 Task: Create a task  Create a new online booking system for a tour operator , assign it to team member softage.1@softage.net in the project AgileOutlook and update the status of the task to  On Track  , set the priority of the task to Low
Action: Mouse moved to (72, 268)
Screenshot: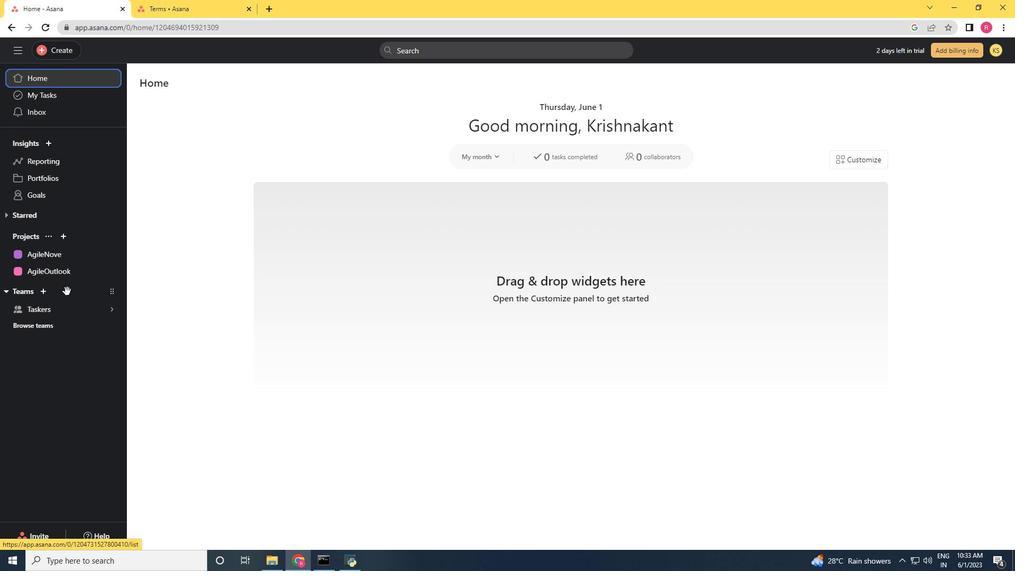 
Action: Mouse pressed left at (72, 268)
Screenshot: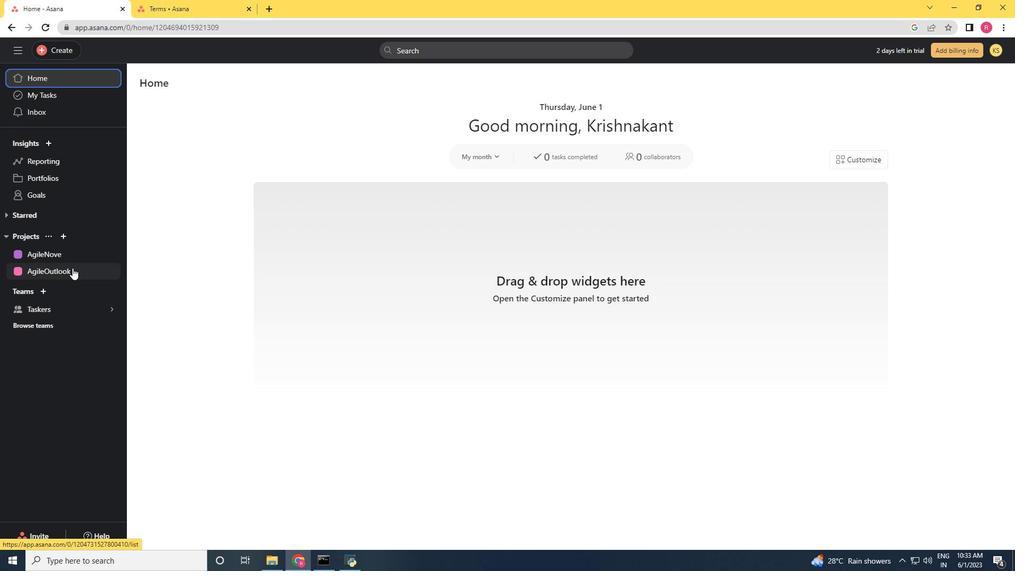 
Action: Mouse moved to (53, 54)
Screenshot: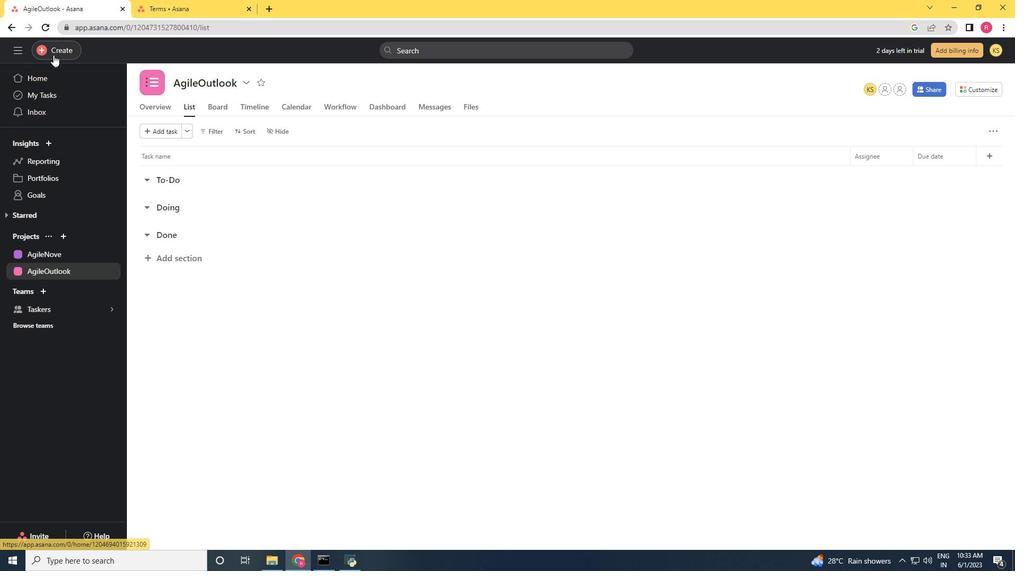 
Action: Mouse pressed left at (53, 54)
Screenshot: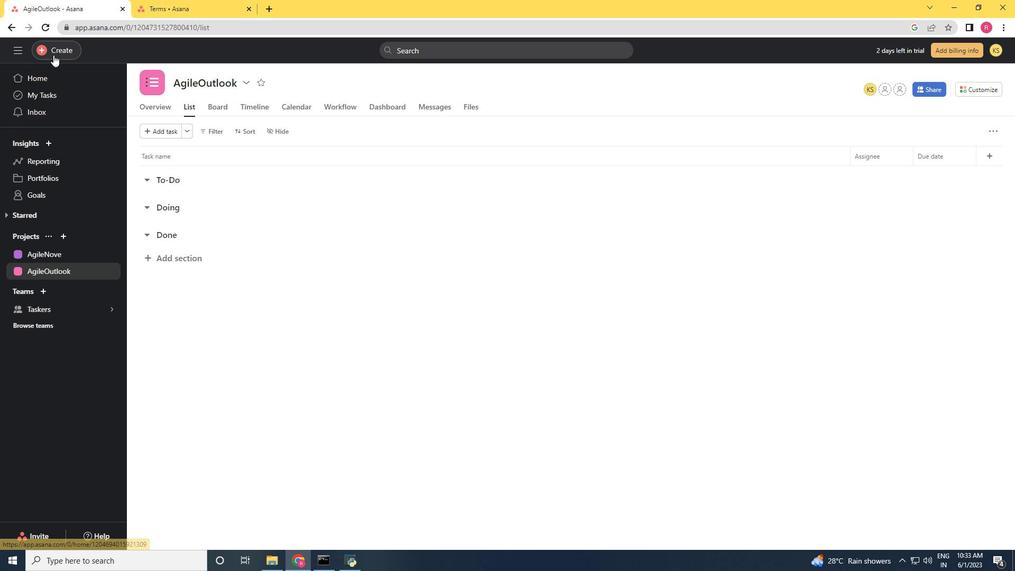 
Action: Mouse moved to (130, 50)
Screenshot: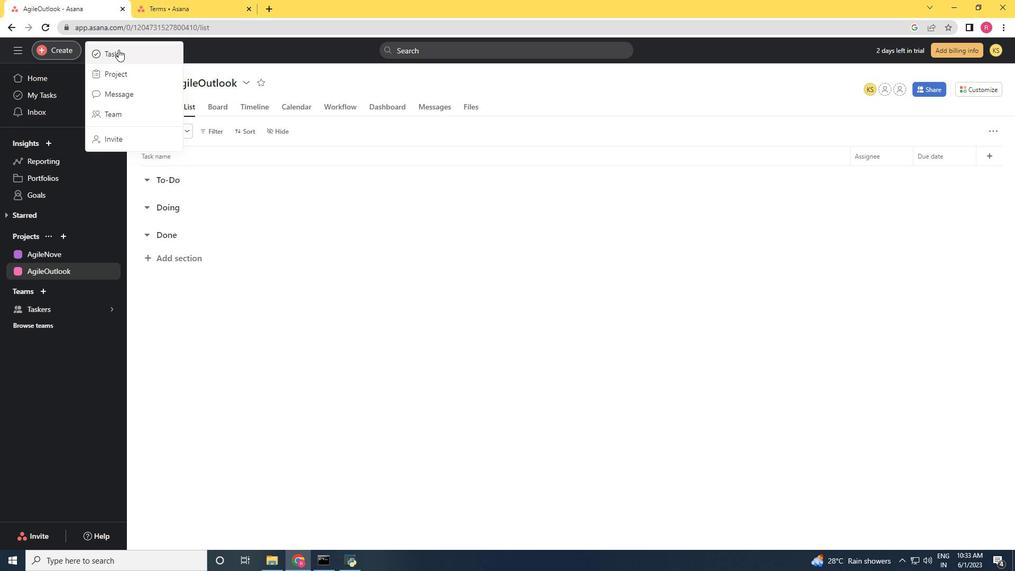 
Action: Mouse pressed left at (130, 50)
Screenshot: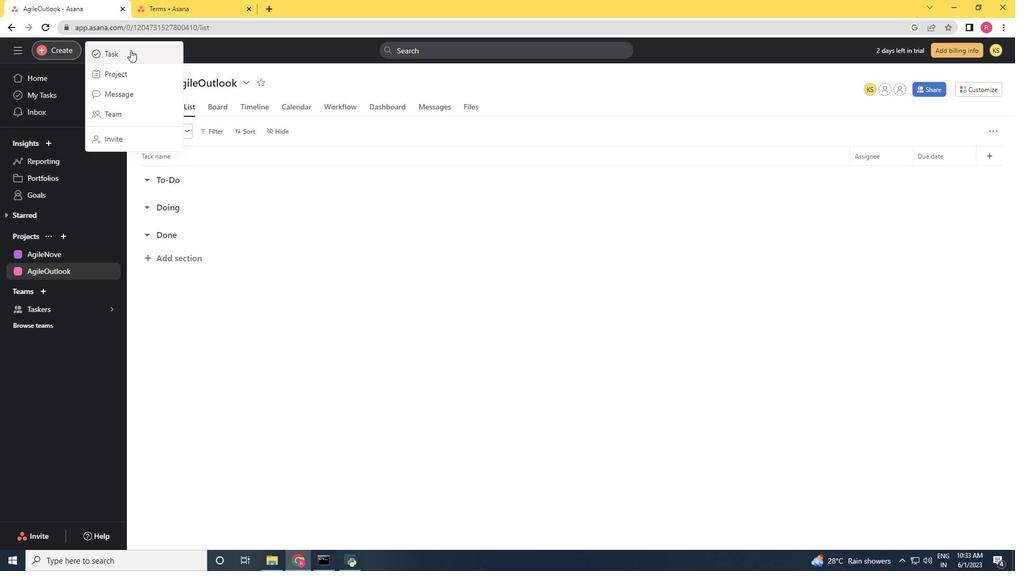 
Action: Key pressed <Key.shift>Create<Key.space>a<Key.space>mew<Key.space>
Screenshot: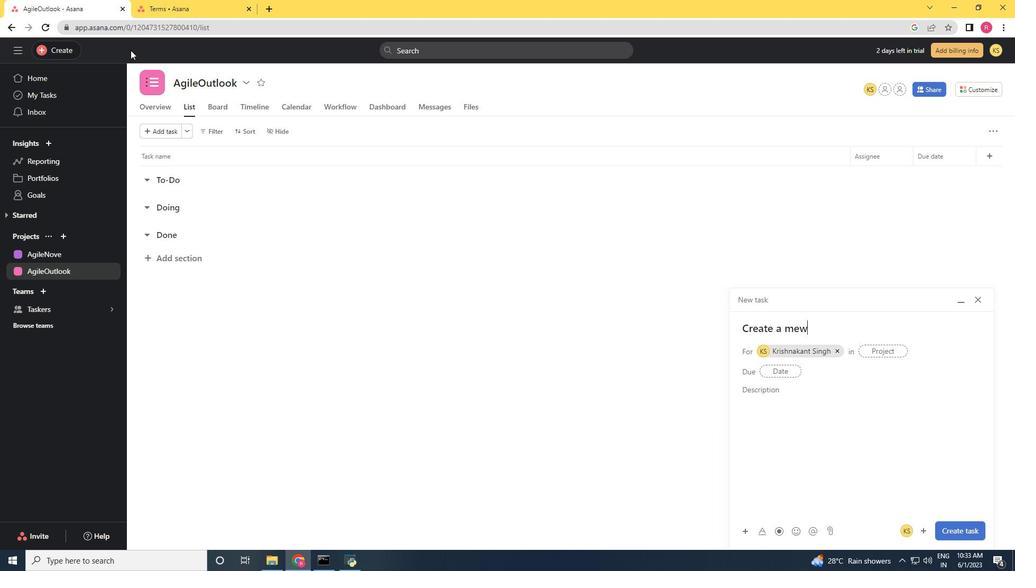 
Action: Mouse moved to (130, 50)
Screenshot: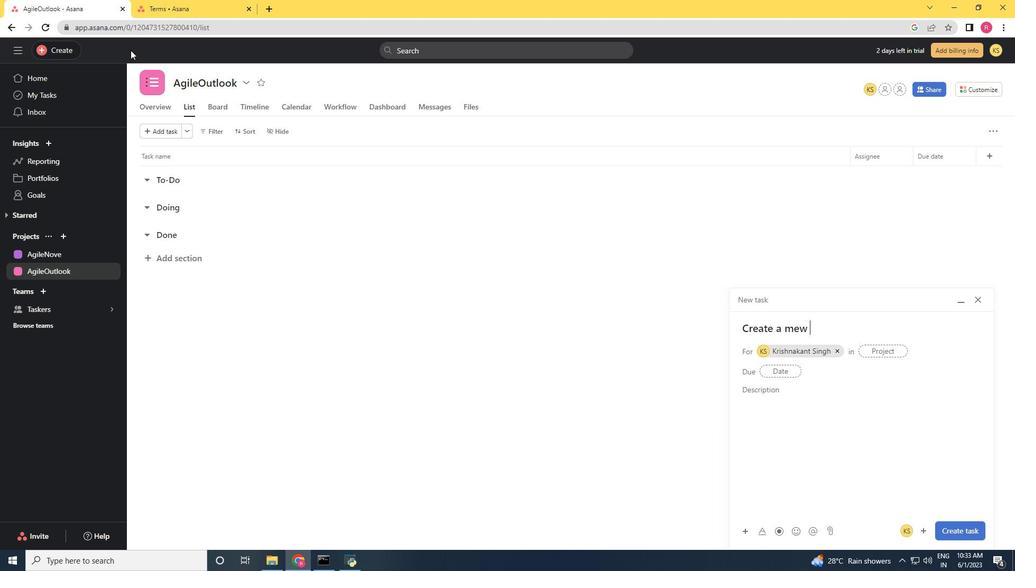 
Action: Key pressed on
Screenshot: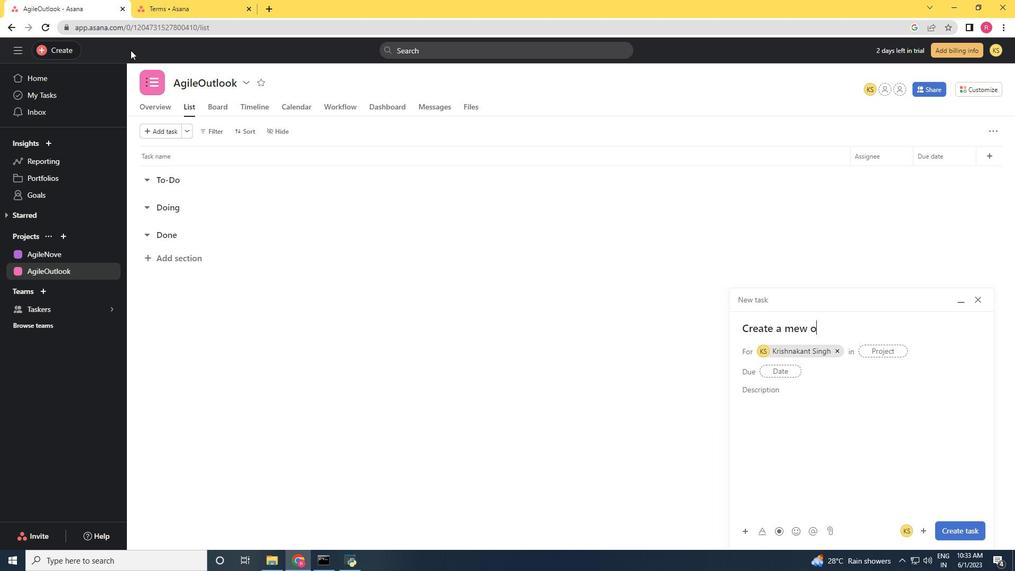 
Action: Mouse moved to (130, 50)
Screenshot: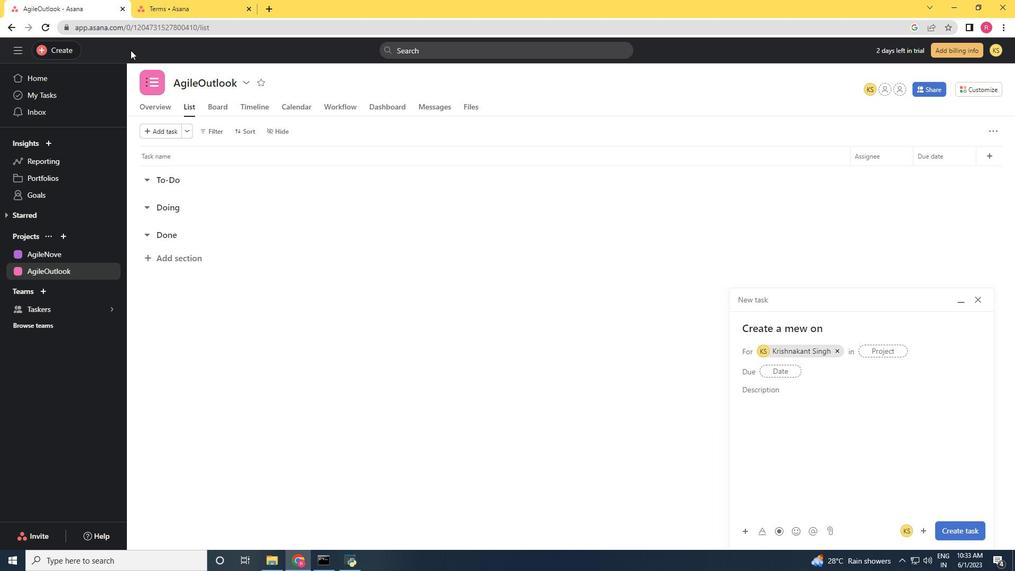 
Action: Key pressed line<Key.space>booking
Screenshot: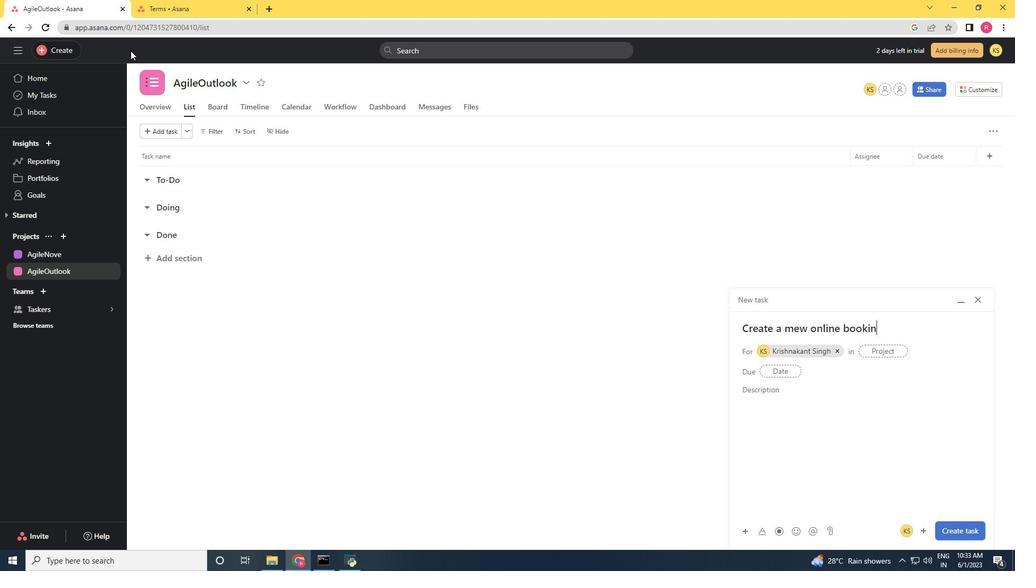
Action: Mouse moved to (130, 50)
Screenshot: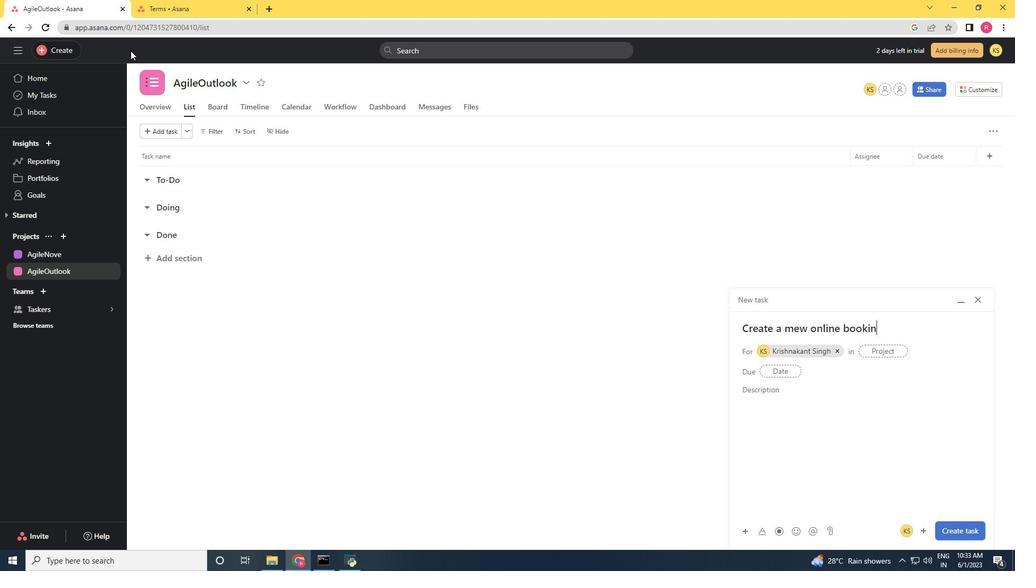 
Action: Key pressed <Key.space>s
Screenshot: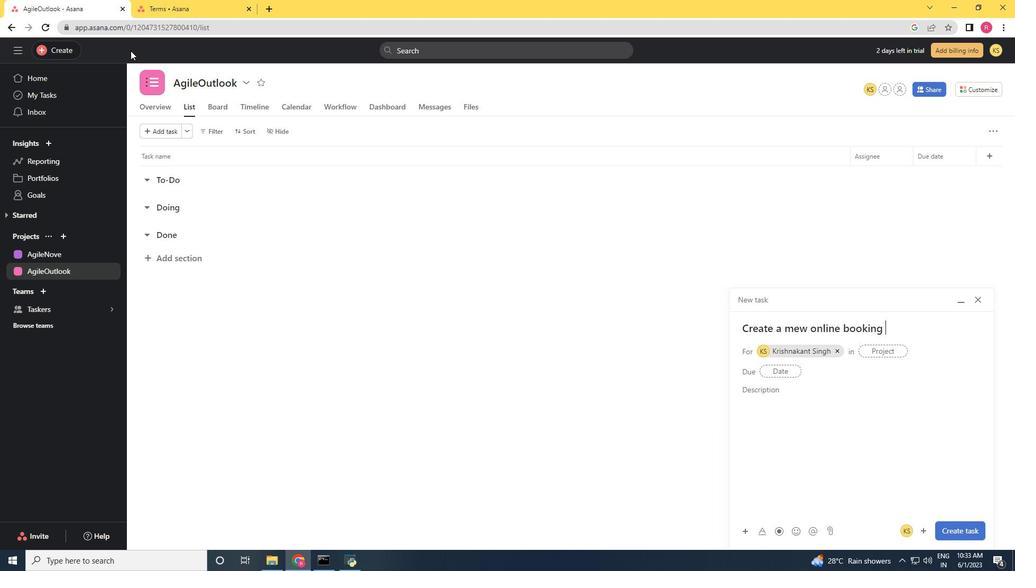 
Action: Mouse moved to (130, 51)
Screenshot: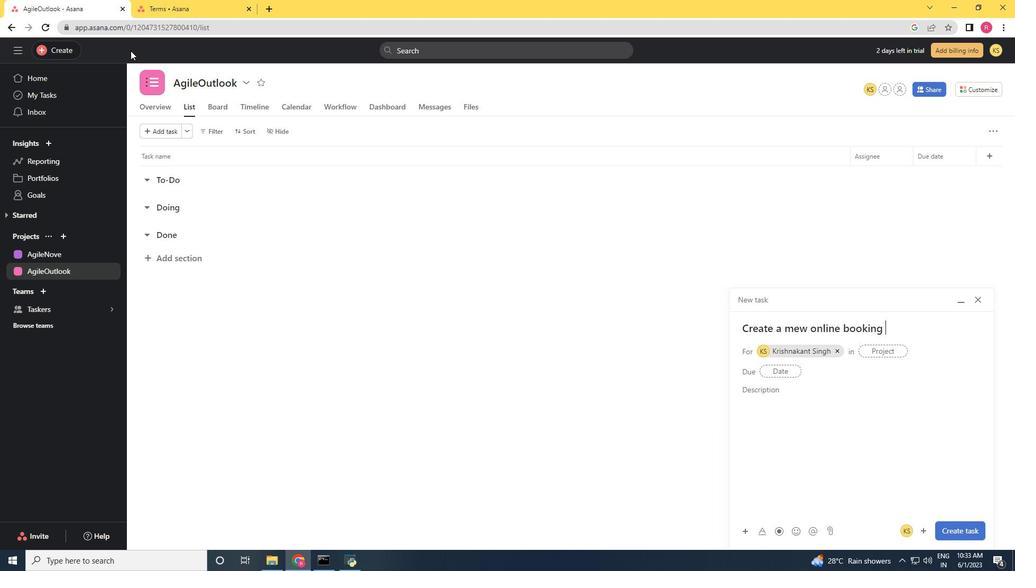 
Action: Key pressed ystem<Key.space>for<Key.space>a<Key.space>tour<Key.space>op
Screenshot: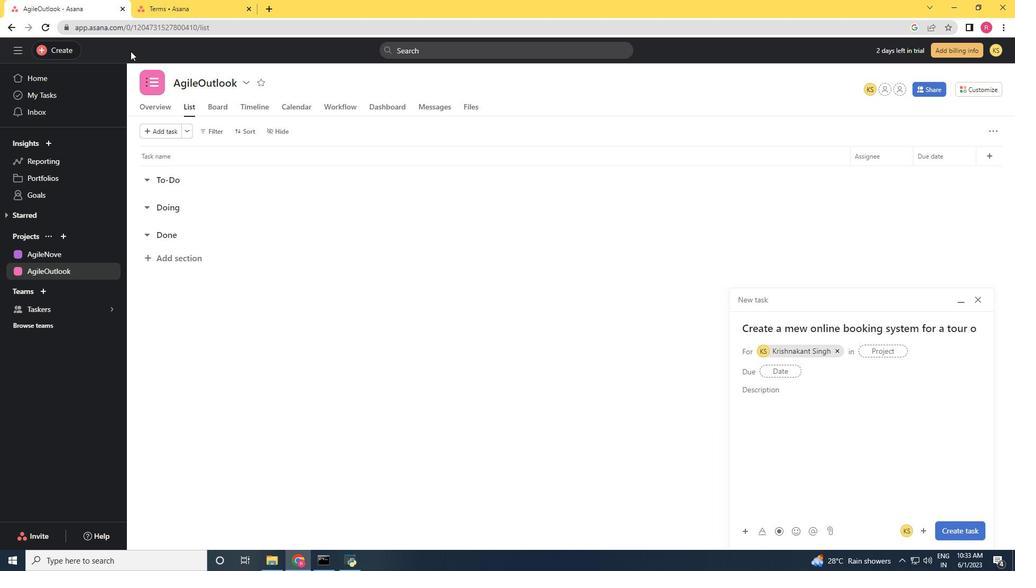 
Action: Mouse moved to (130, 51)
Screenshot: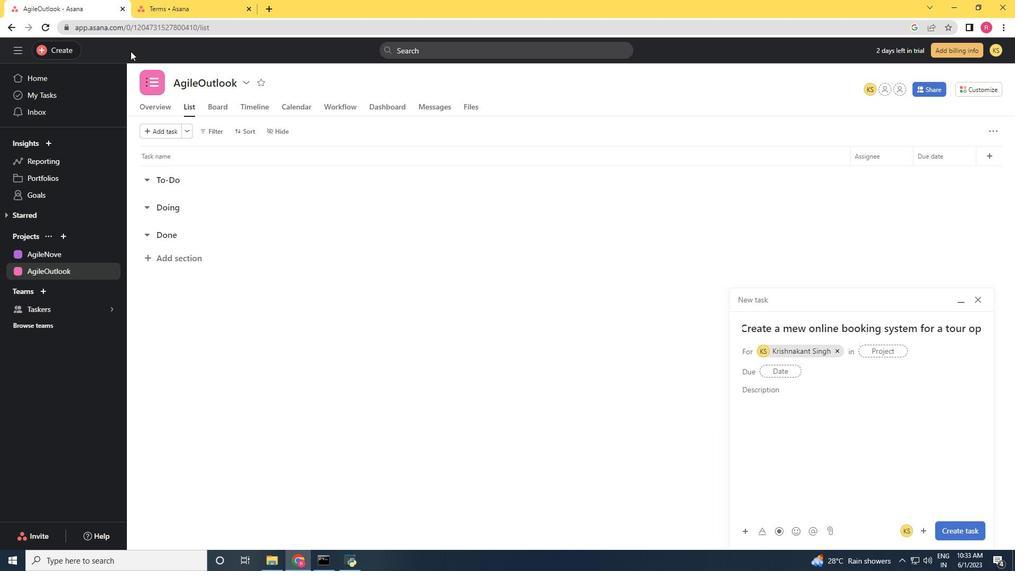 
Action: Key pressed erator
Screenshot: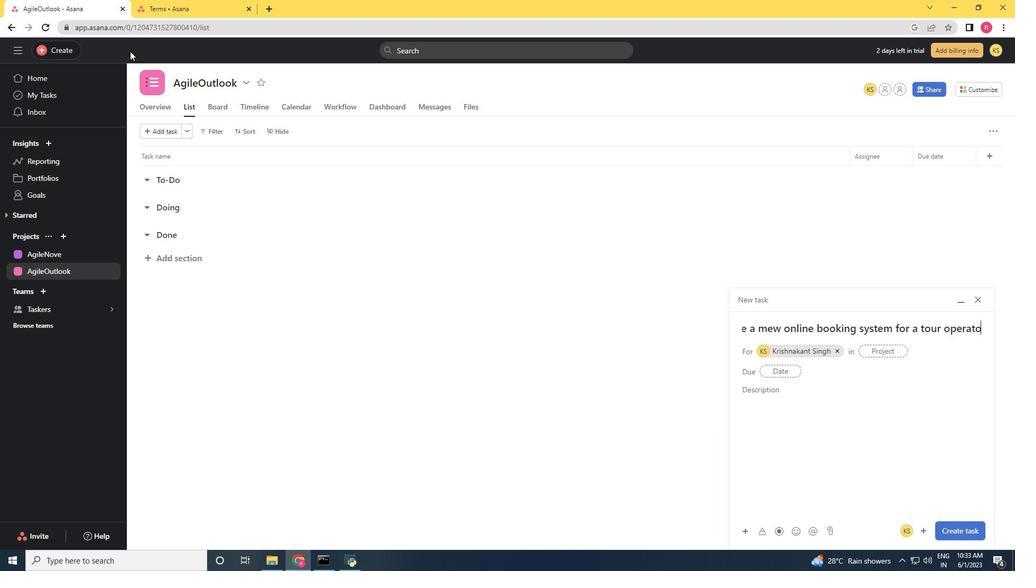 
Action: Mouse scrolled (130, 51) with delta (0, 0)
Screenshot: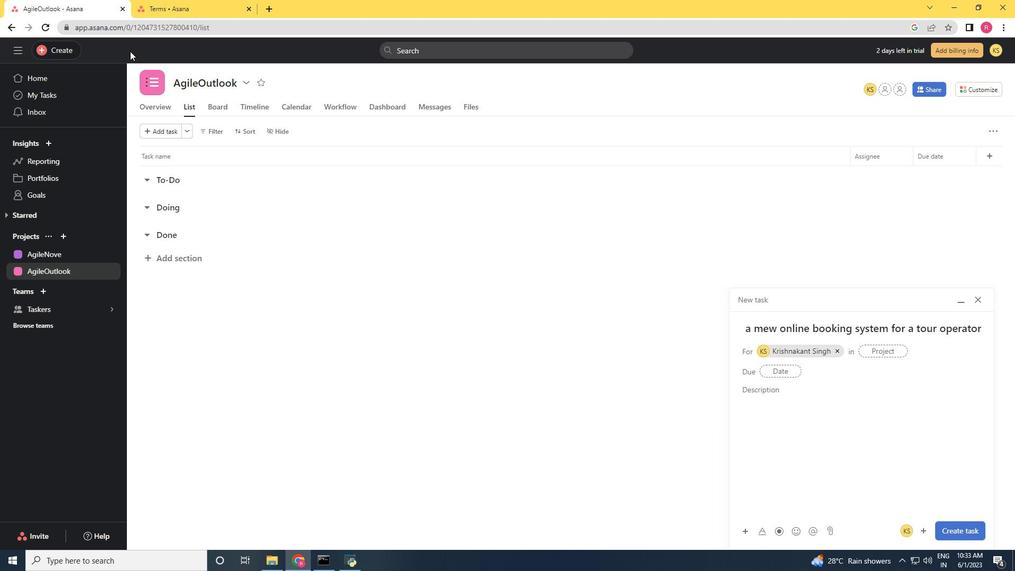 
Action: Mouse scrolled (130, 51) with delta (0, 0)
Screenshot: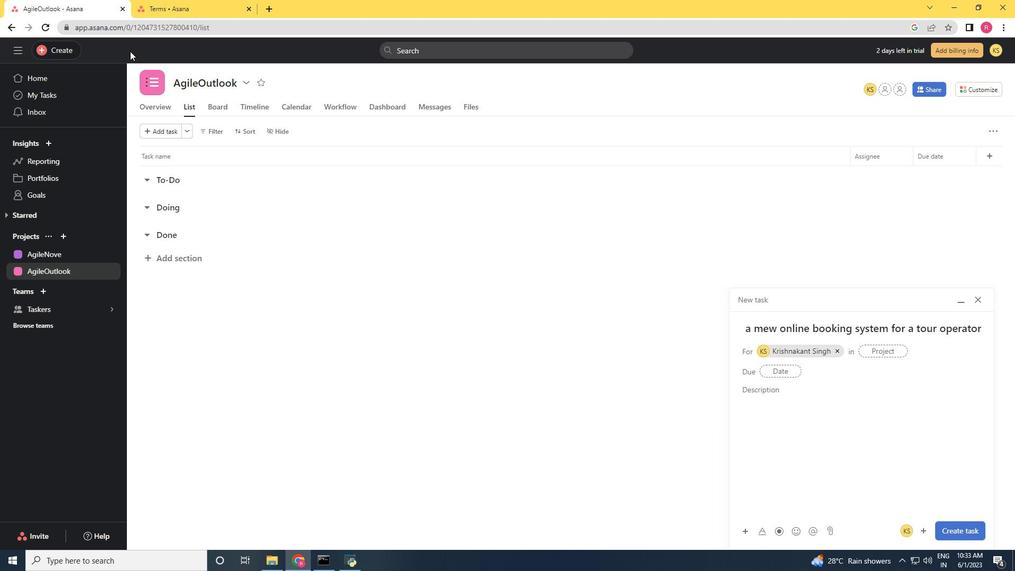 
Action: Mouse moved to (840, 350)
Screenshot: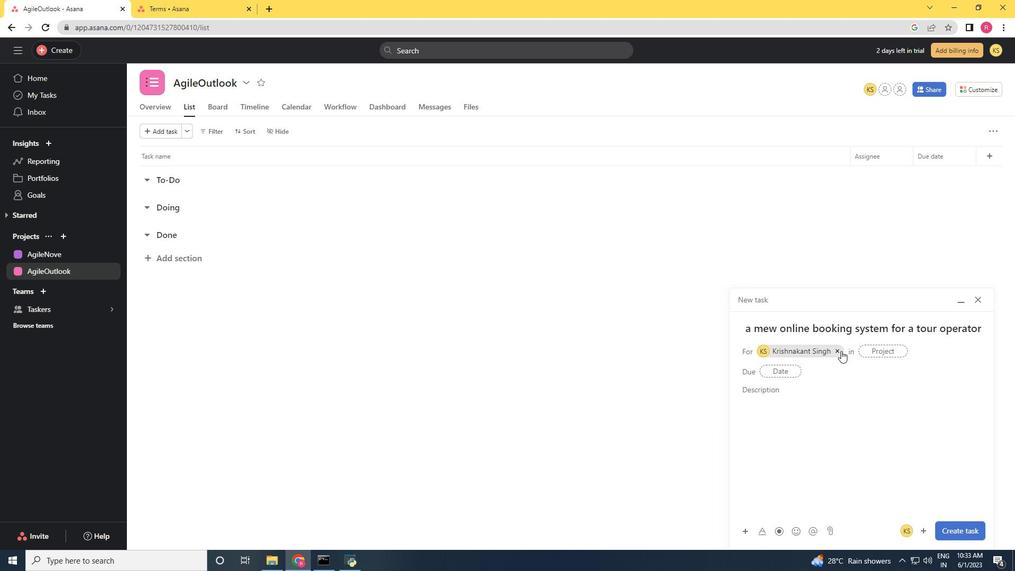 
Action: Mouse pressed left at (840, 350)
Screenshot: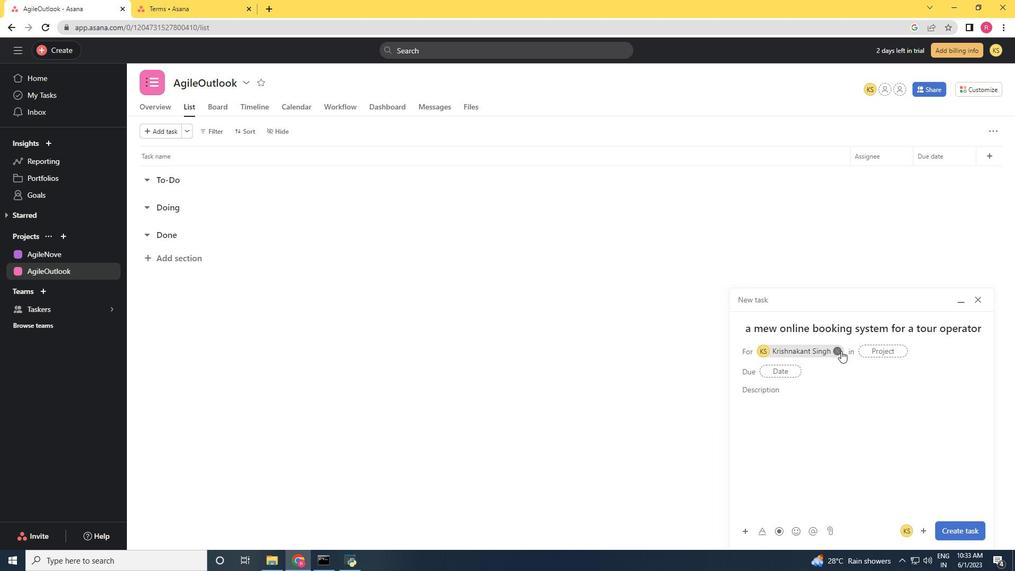 
Action: Mouse moved to (789, 349)
Screenshot: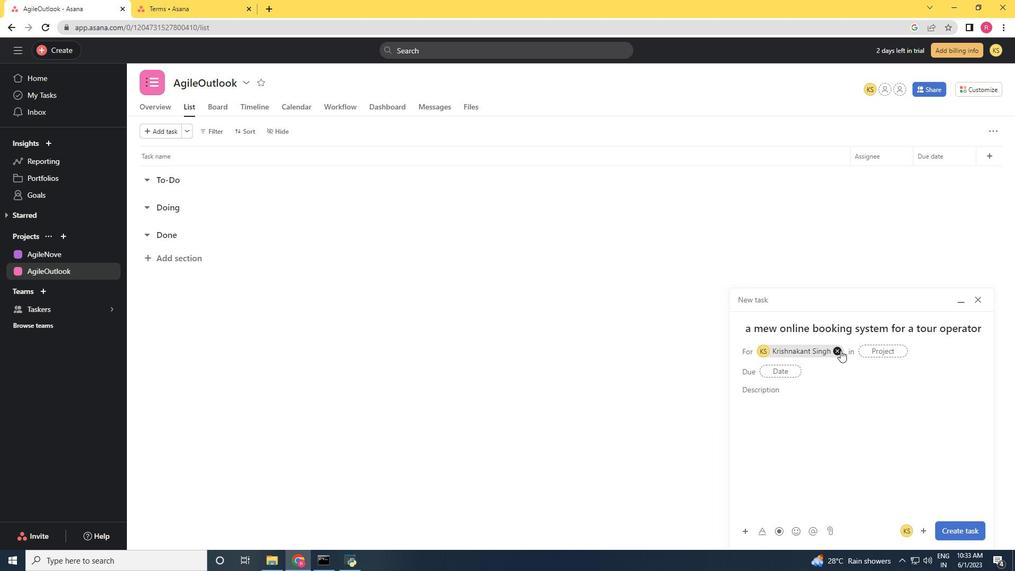 
Action: Mouse pressed left at (789, 349)
Screenshot: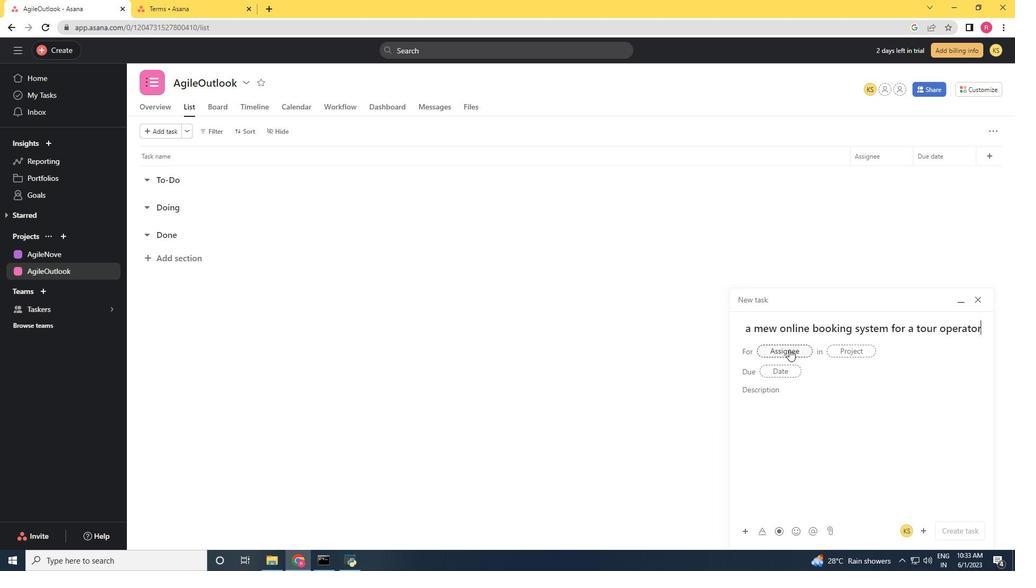 
Action: Mouse moved to (749, 370)
Screenshot: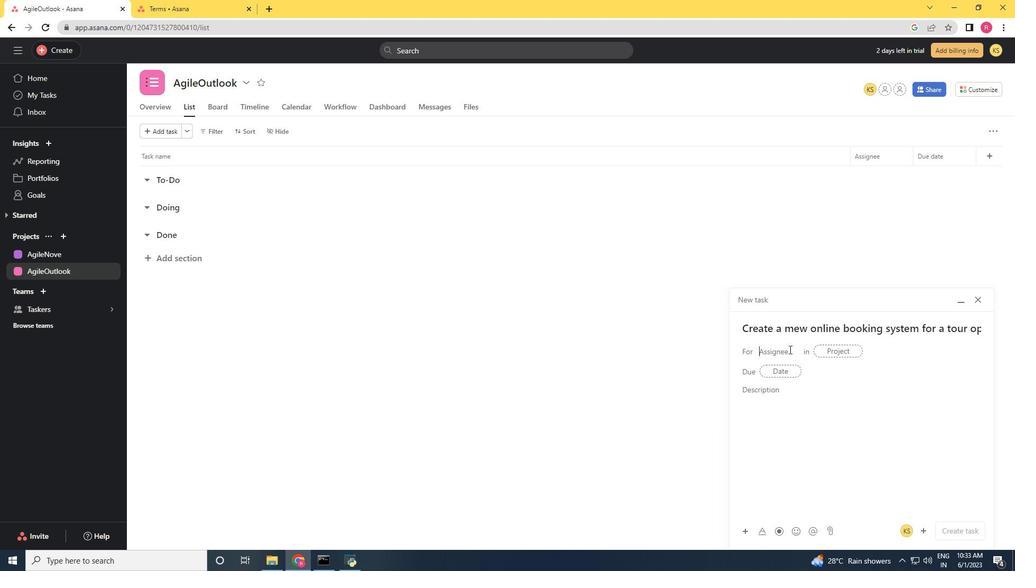 
Action: Key pressed s
Screenshot: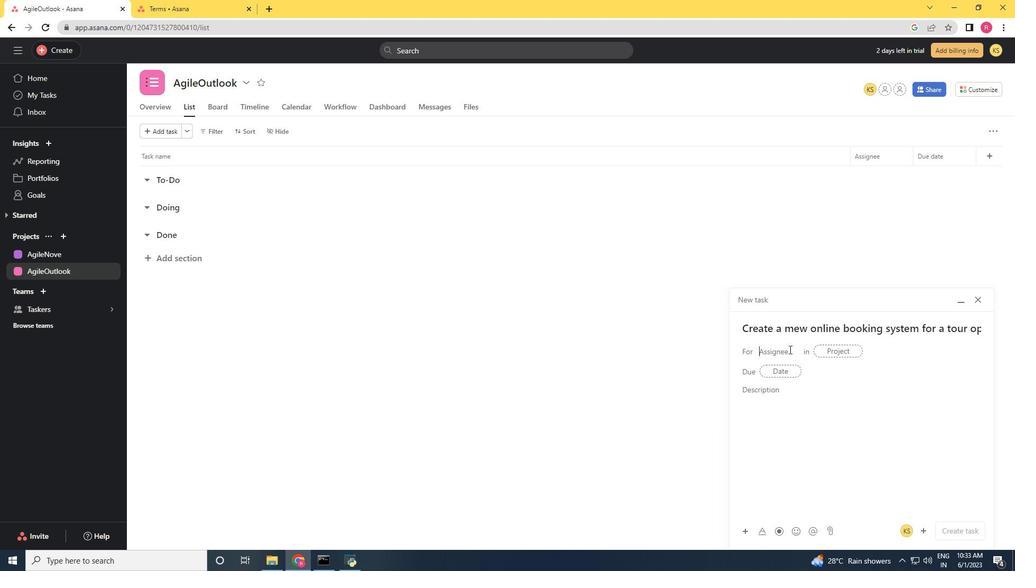
Action: Mouse moved to (740, 375)
Screenshot: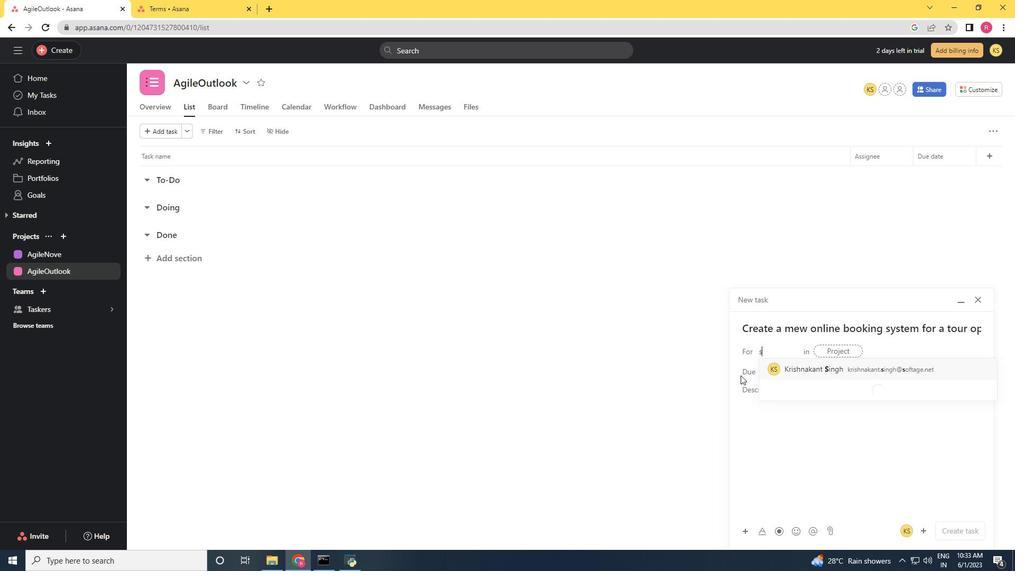 
Action: Key pressed o
Screenshot: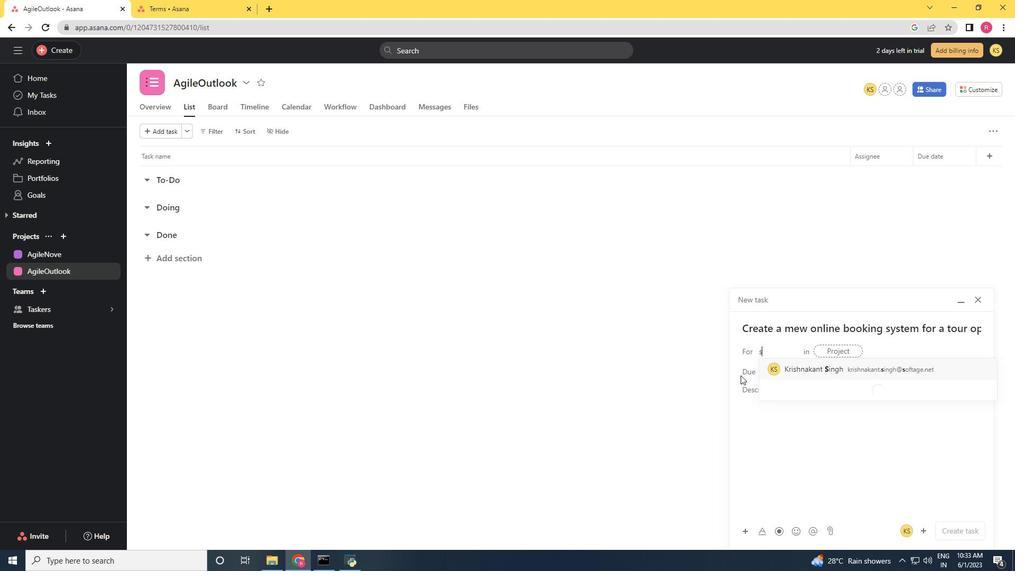 
Action: Mouse moved to (739, 375)
Screenshot: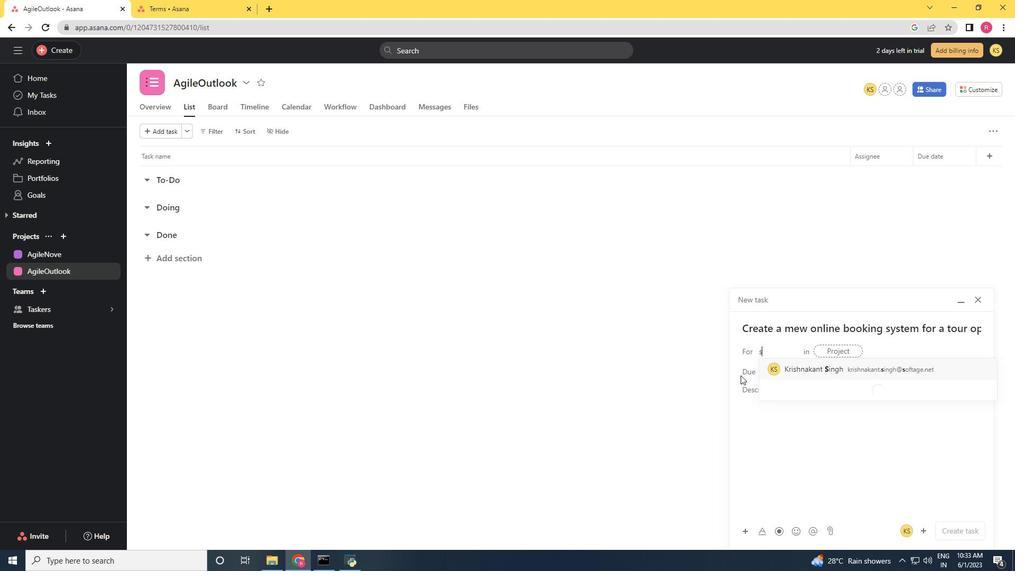 
Action: Key pressed f
Screenshot: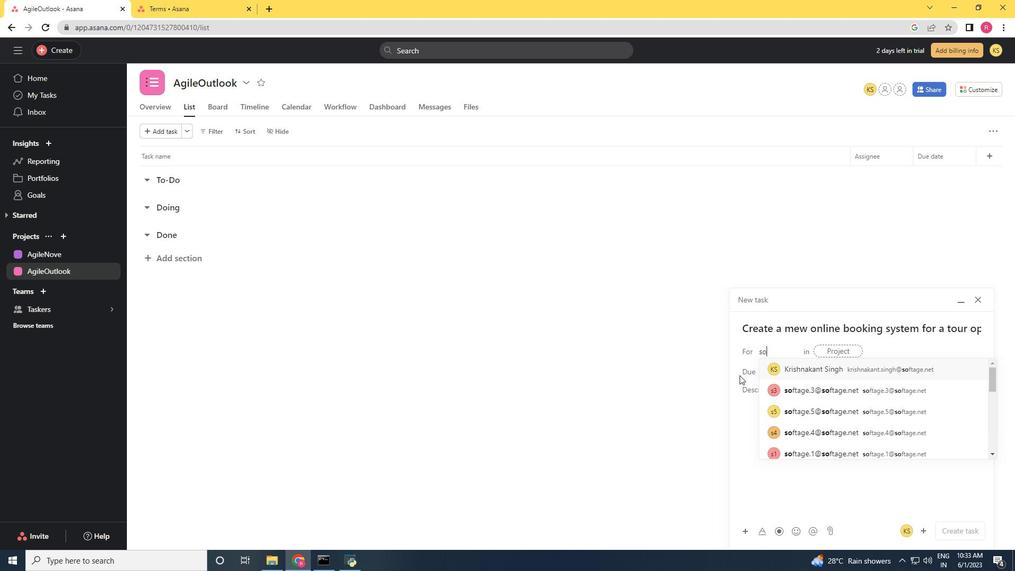 
Action: Mouse moved to (739, 376)
Screenshot: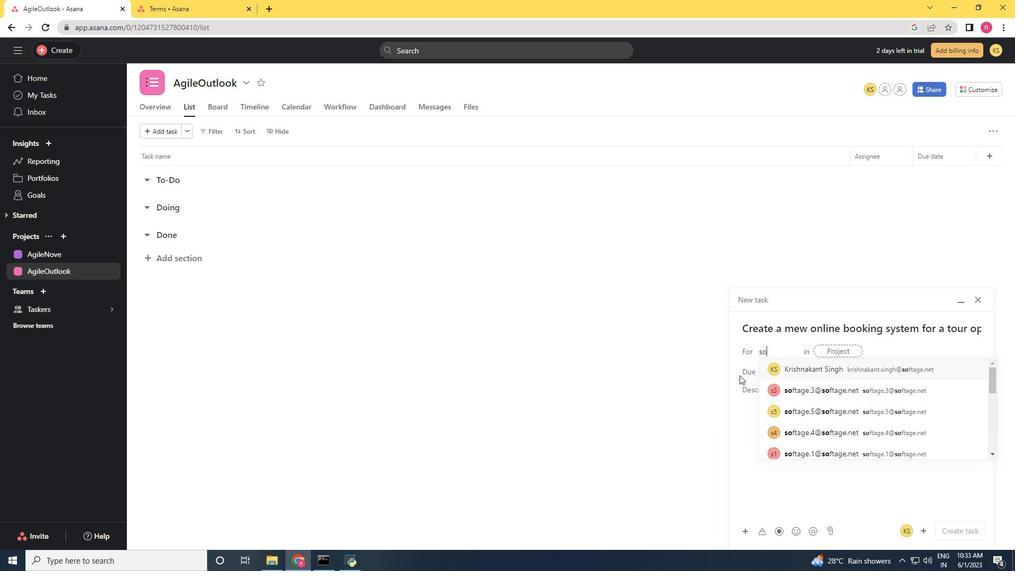 
Action: Key pressed tage.
Screenshot: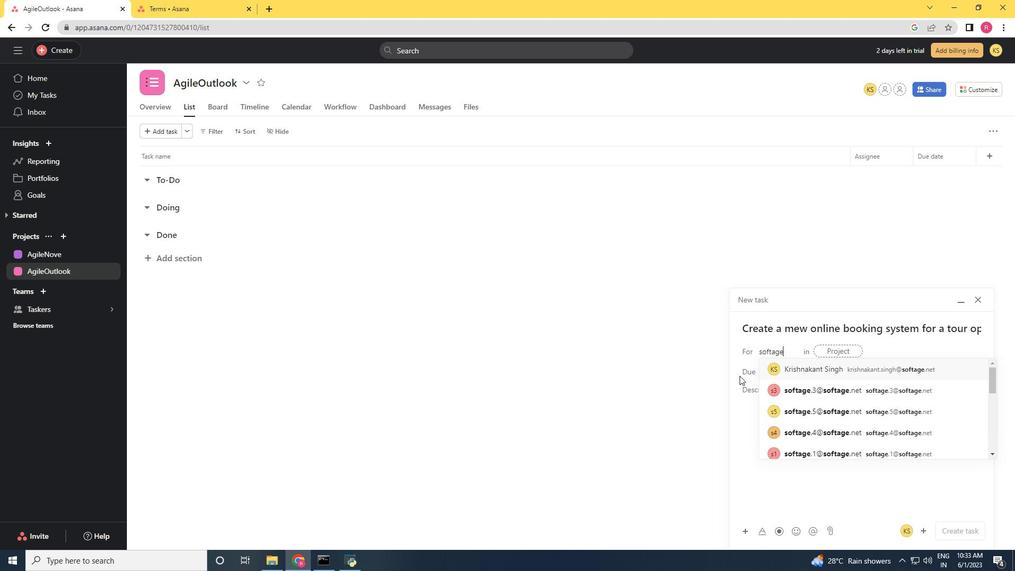 
Action: Mouse moved to (739, 376)
Screenshot: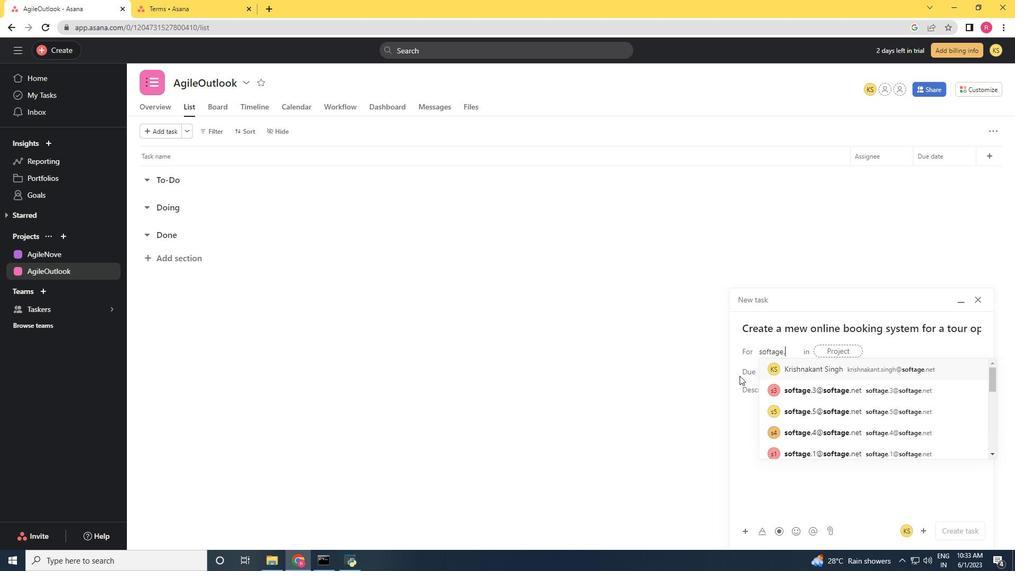 
Action: Key pressed 1<Key.shift>@s
Screenshot: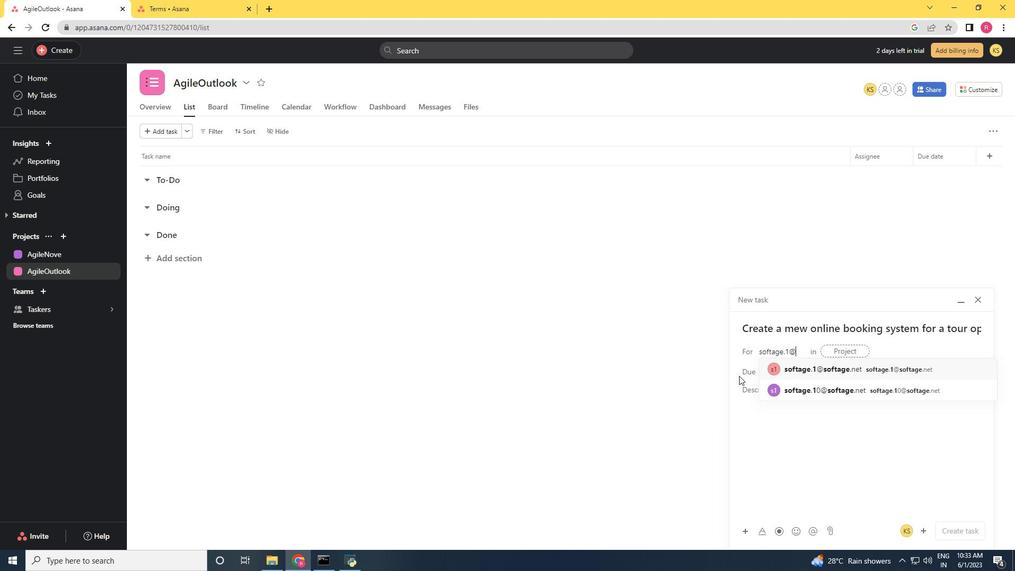 
Action: Mouse moved to (738, 376)
Screenshot: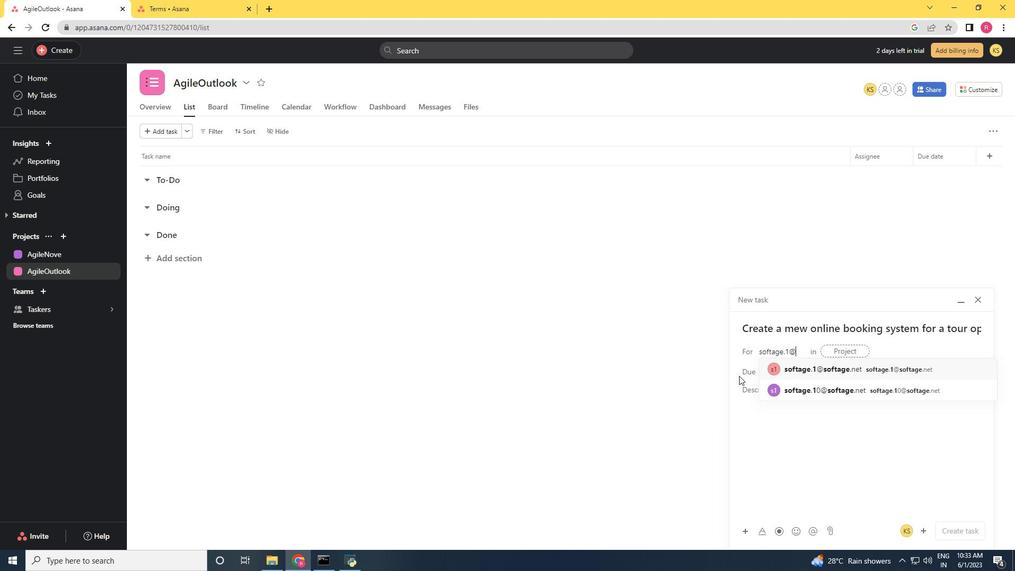 
Action: Key pressed oftage.net
Screenshot: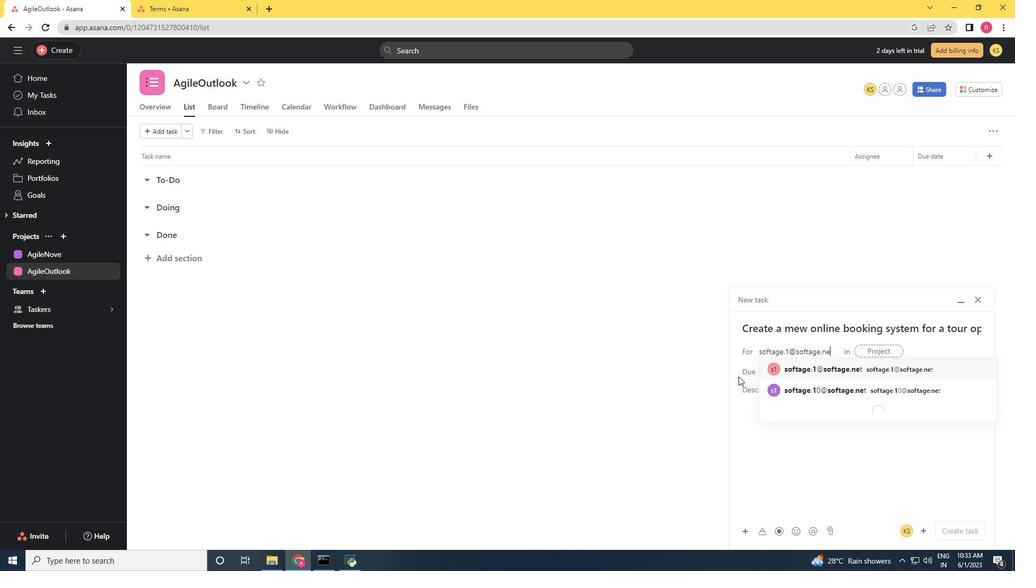 
Action: Mouse moved to (837, 367)
Screenshot: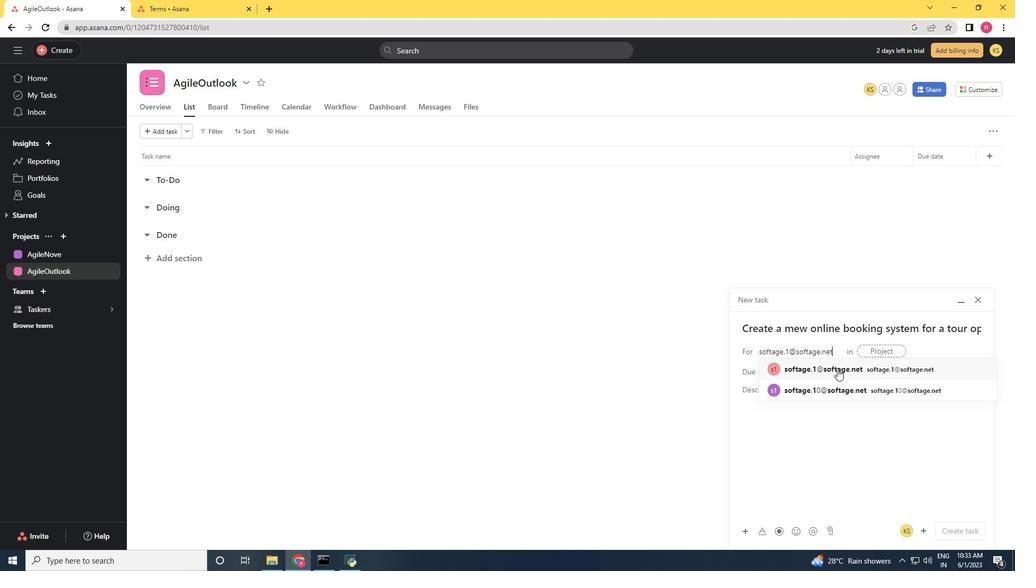 
Action: Mouse pressed left at (837, 367)
Screenshot: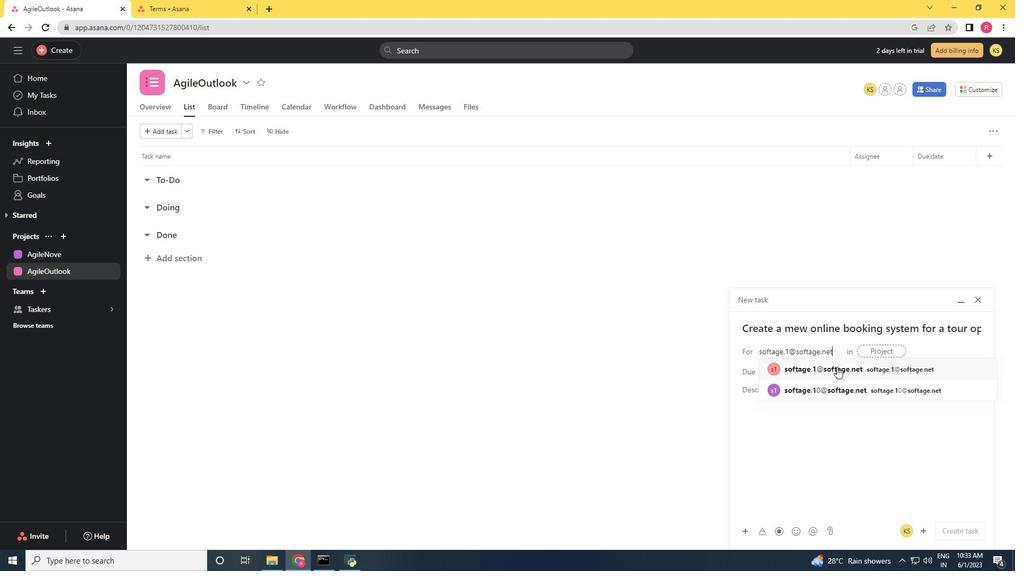 
Action: Mouse moved to (679, 387)
Screenshot: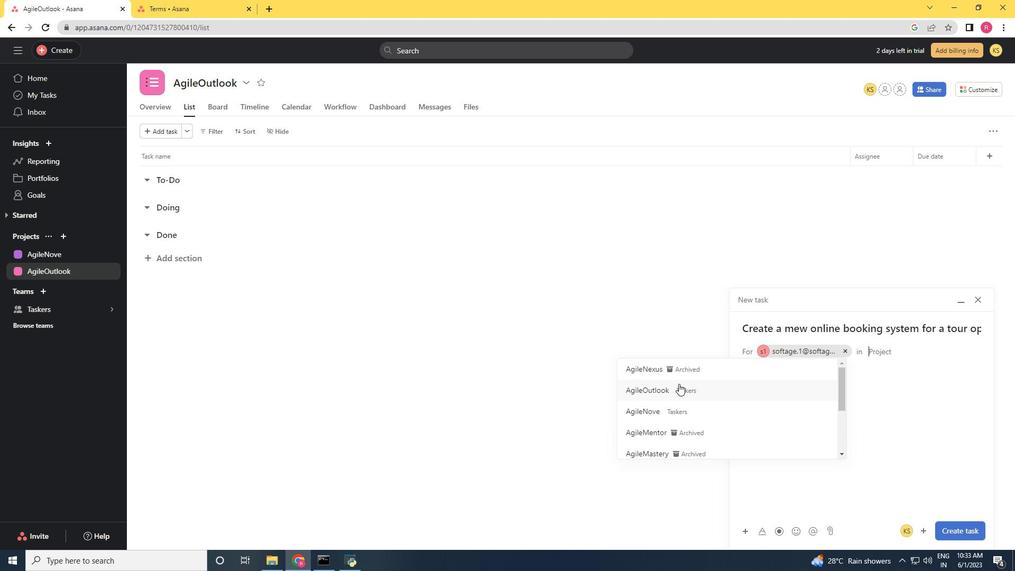 
Action: Mouse pressed left at (679, 387)
Screenshot: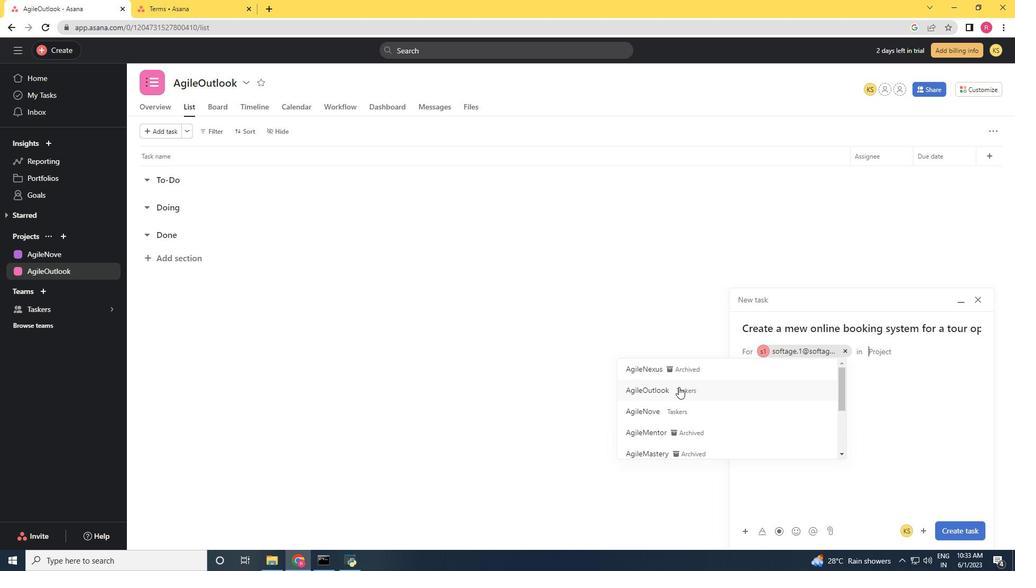 
Action: Mouse moved to (962, 524)
Screenshot: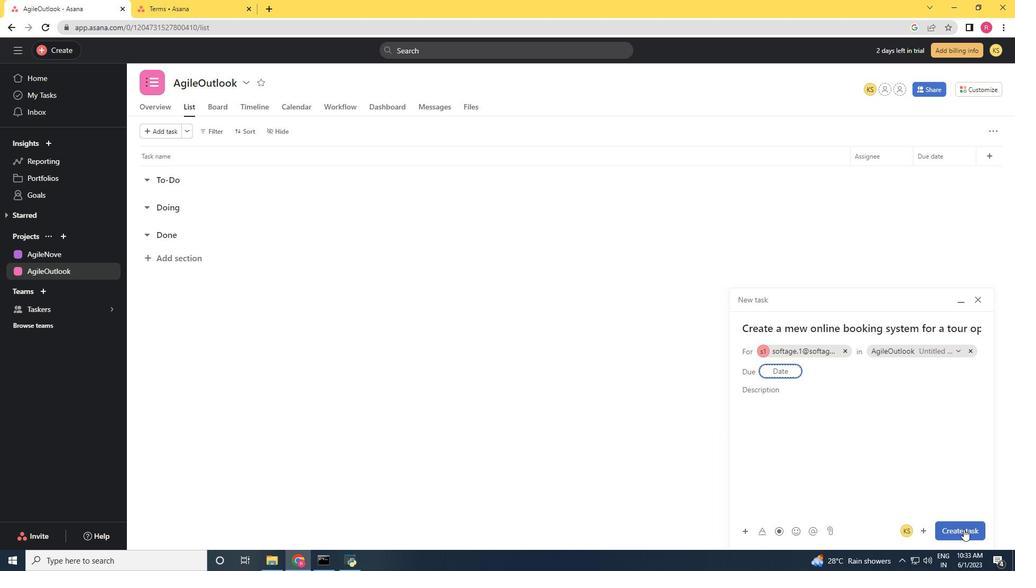 
Action: Mouse pressed left at (962, 524)
Screenshot: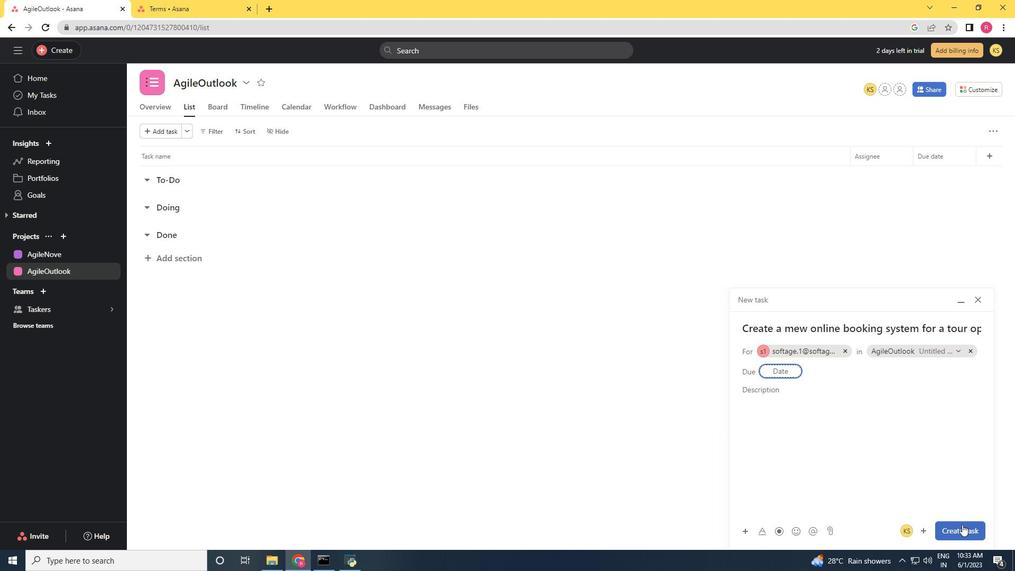 
Action: Mouse moved to (849, 152)
Screenshot: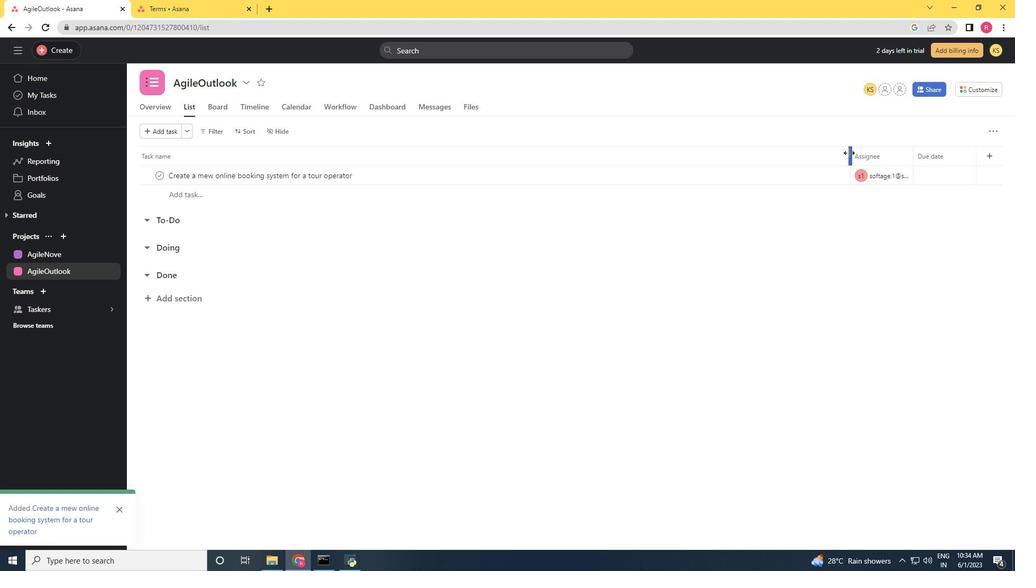 
Action: Mouse pressed left at (849, 152)
Screenshot: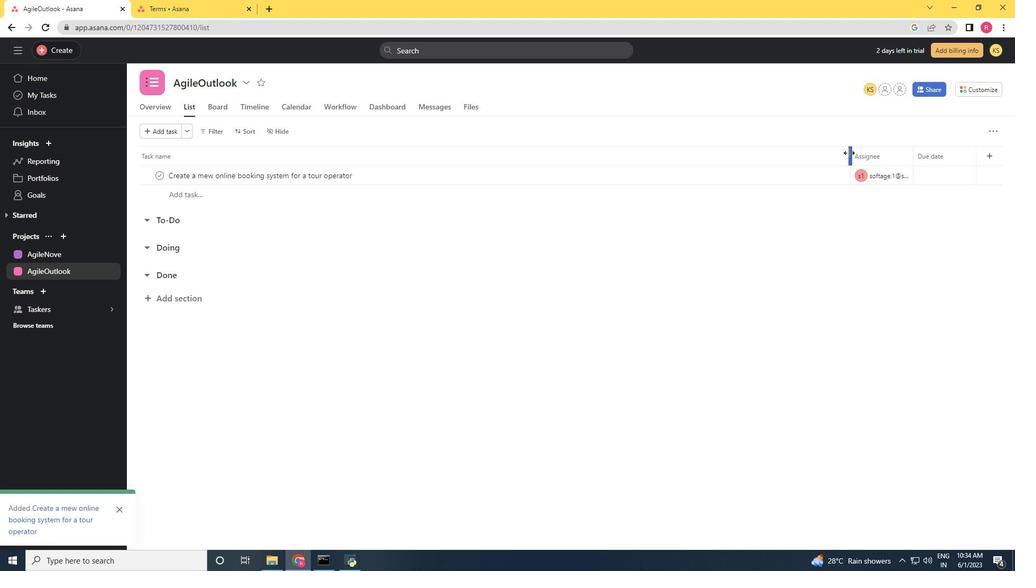
Action: Mouse moved to (899, 154)
Screenshot: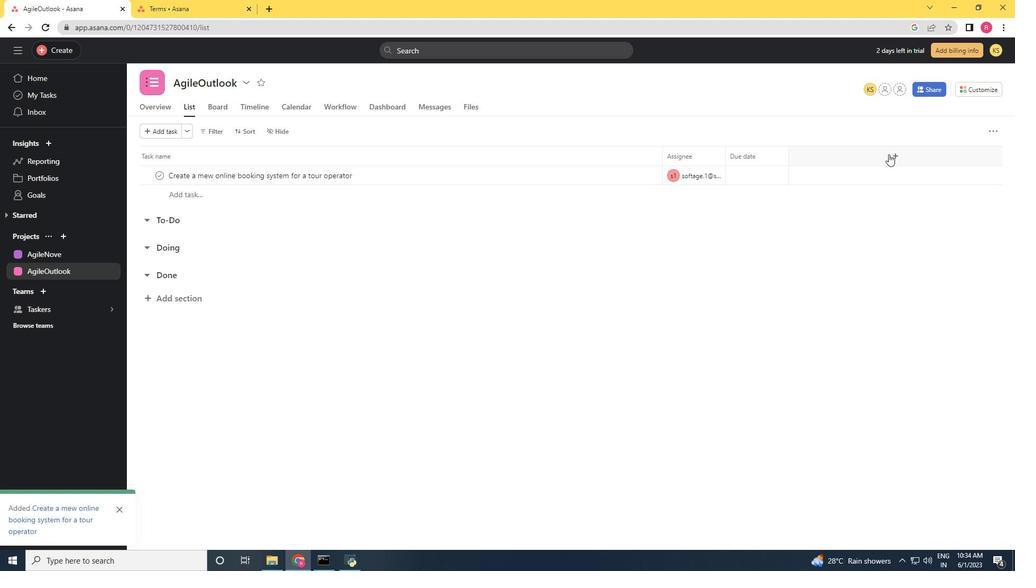 
Action: Mouse pressed left at (899, 154)
Screenshot: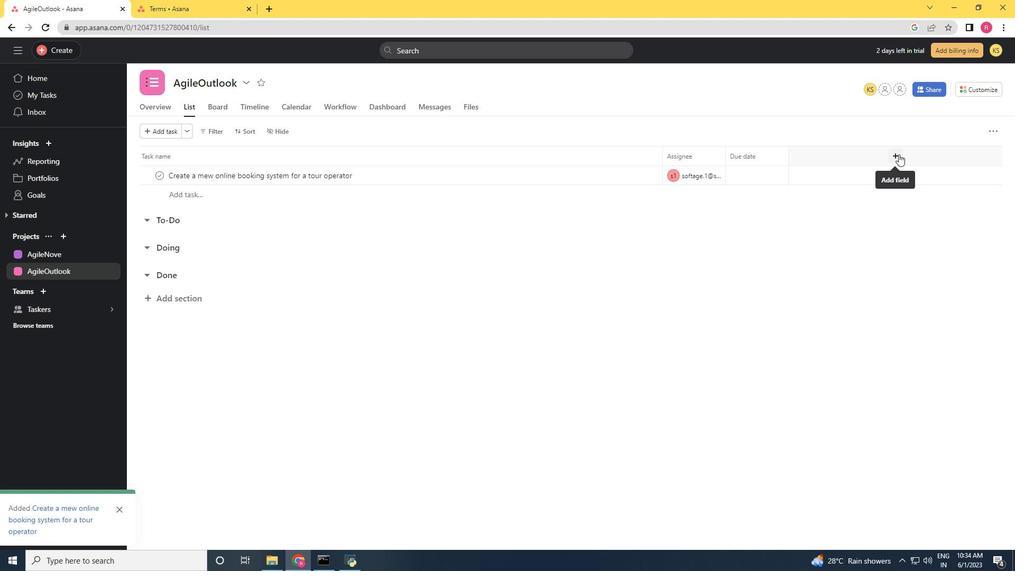 
Action: Mouse moved to (828, 277)
Screenshot: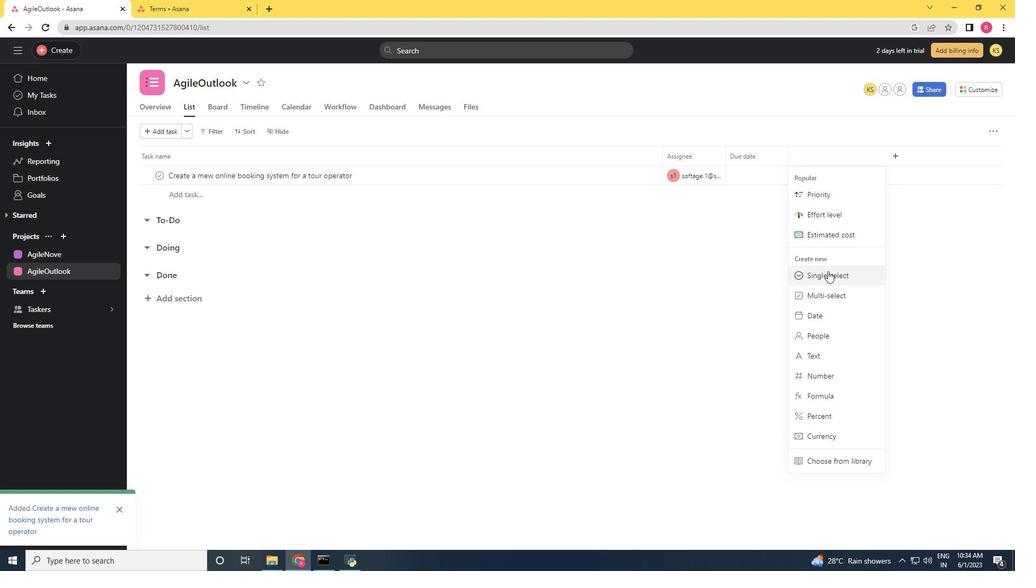
Action: Mouse pressed left at (828, 277)
Screenshot: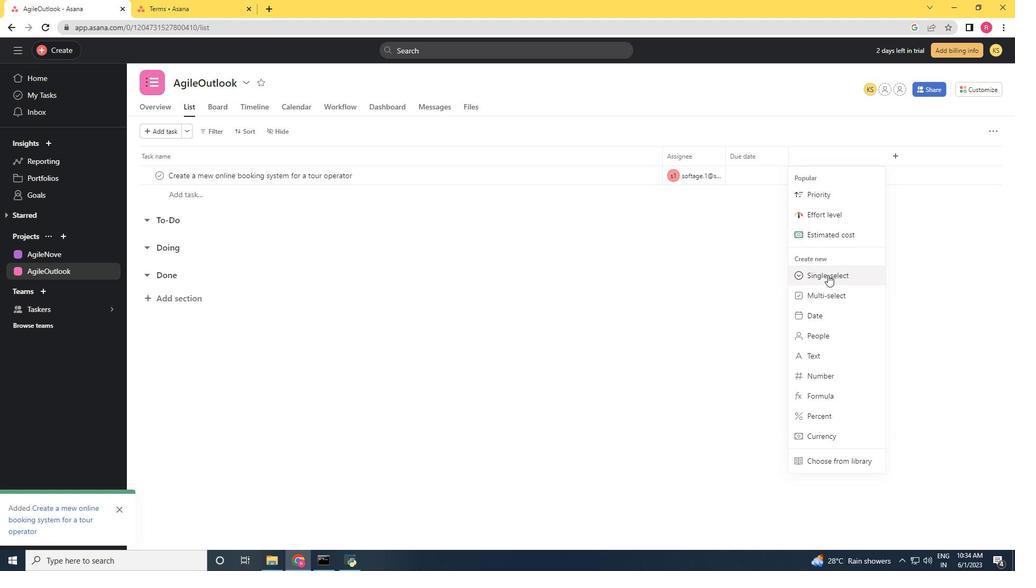 
Action: Mouse moved to (795, 299)
Screenshot: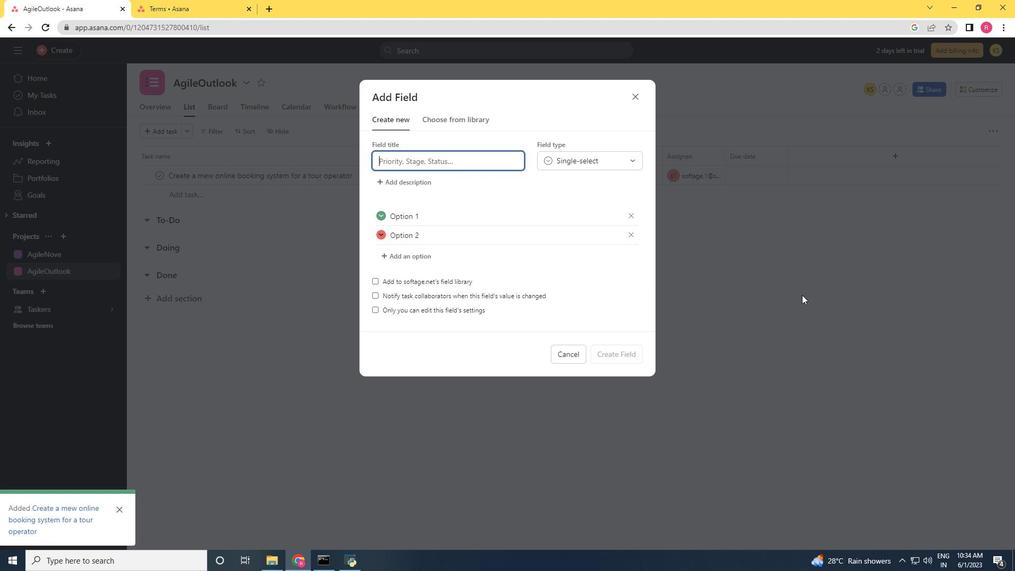 
Action: Key pressed <Key.shift><Key.shift><Key.shift>Status
Screenshot: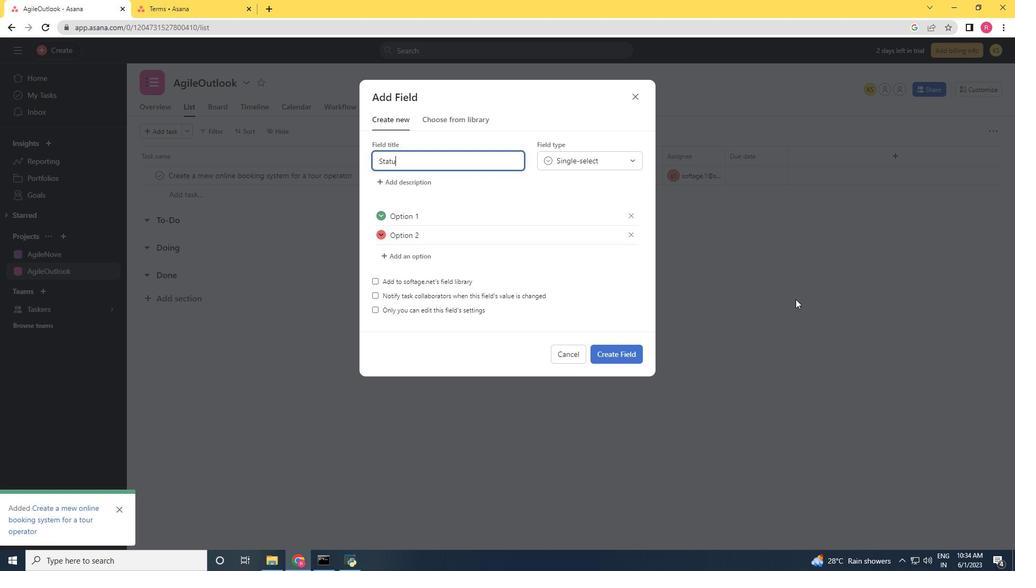
Action: Mouse moved to (463, 216)
Screenshot: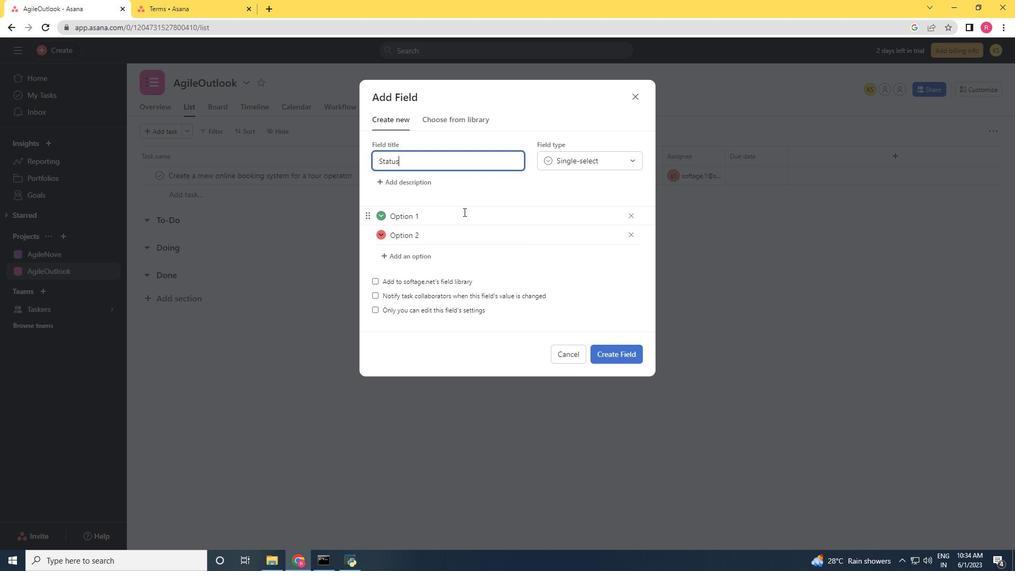 
Action: Mouse pressed left at (463, 216)
Screenshot: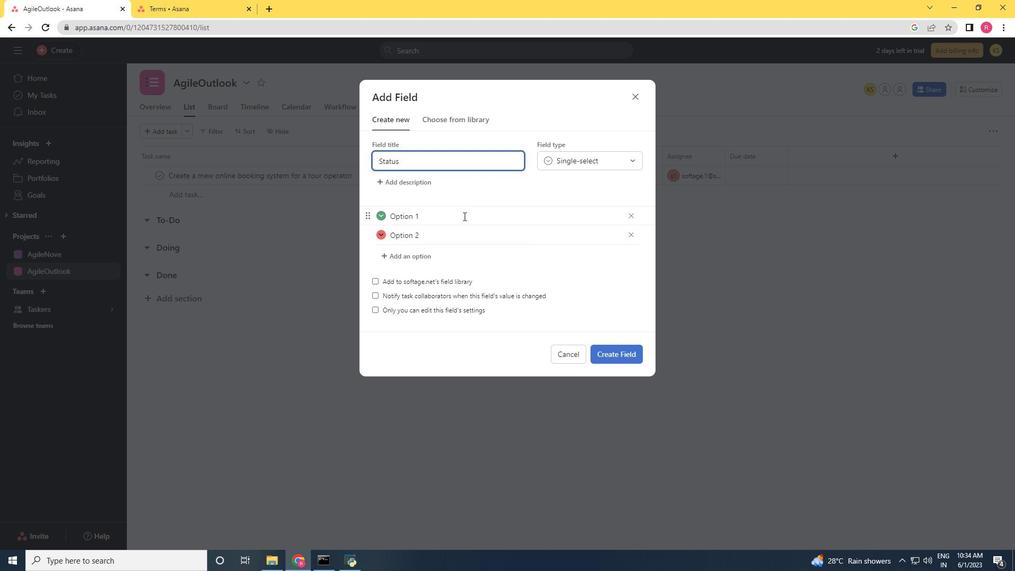 
Action: Key pressed <Key.backspace><Key.backspace><Key.backspace>
Screenshot: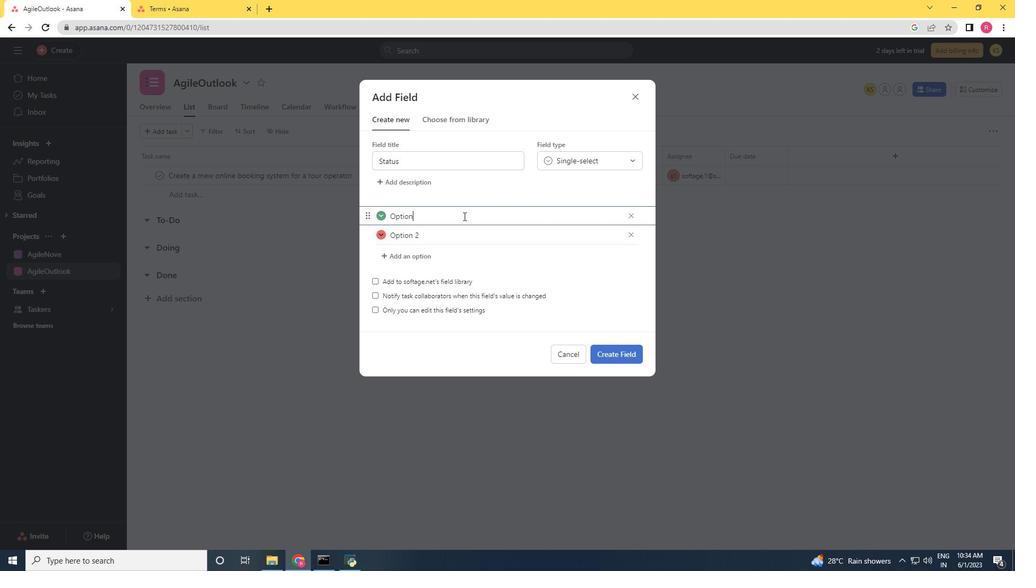 
Action: Mouse moved to (508, 209)
Screenshot: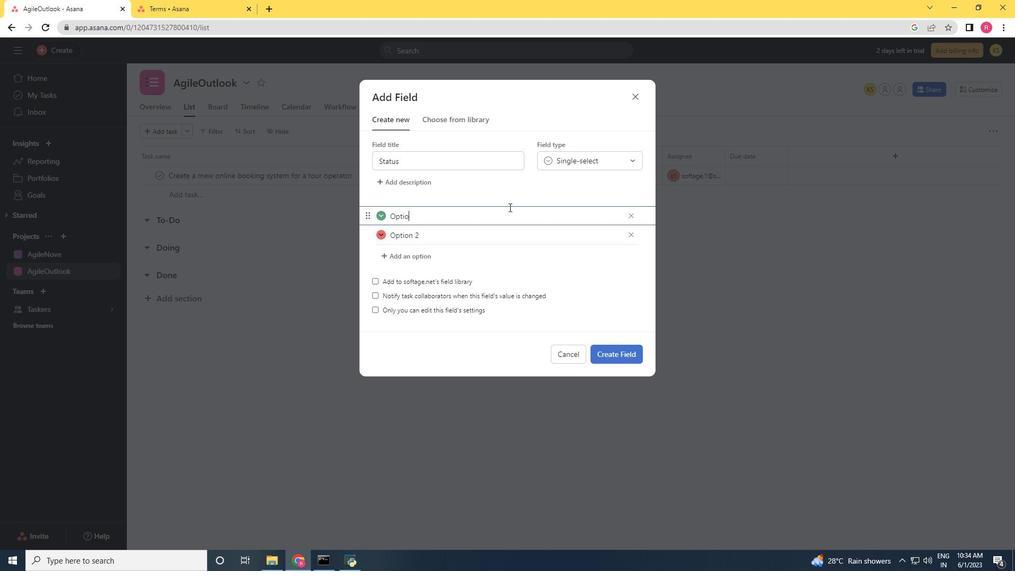 
Action: Key pressed <Key.backspace><Key.backspace><Key.backspace><Key.backspace><Key.backspace><Key.shift>On<Key.space><Key.shift>Track<Key.enter><Key.shift>Off<Key.space><Key.shift>Track<Key.enter><Key.shift>At<Key.space><Key.shift>Risk
Screenshot: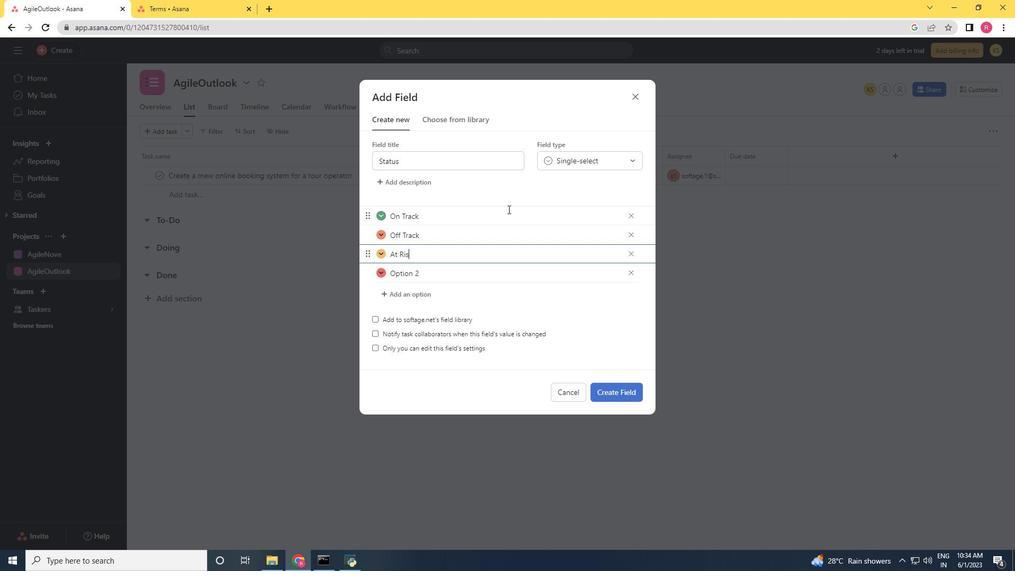 
Action: Mouse moved to (632, 272)
Screenshot: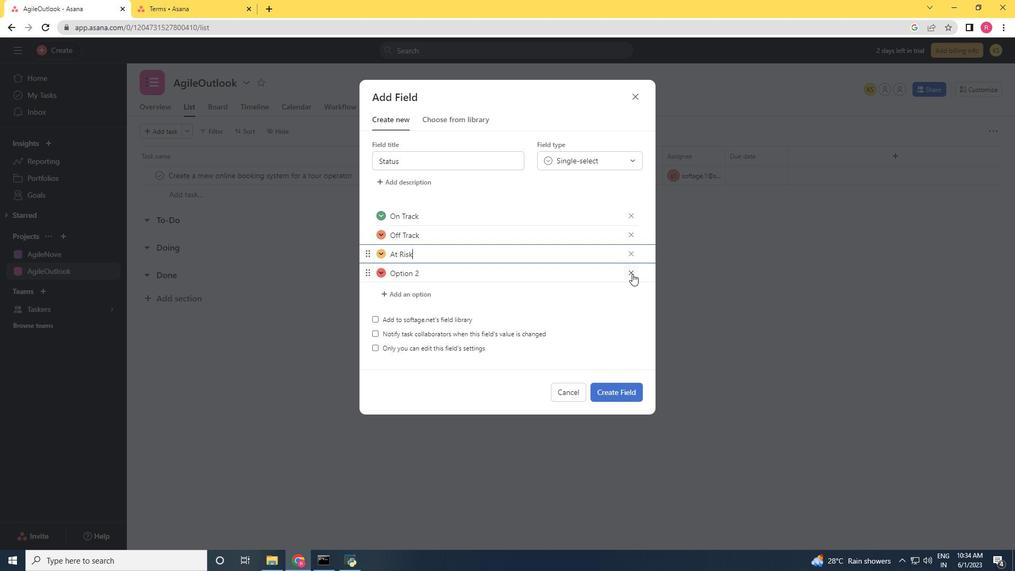 
Action: Mouse pressed left at (632, 272)
Screenshot: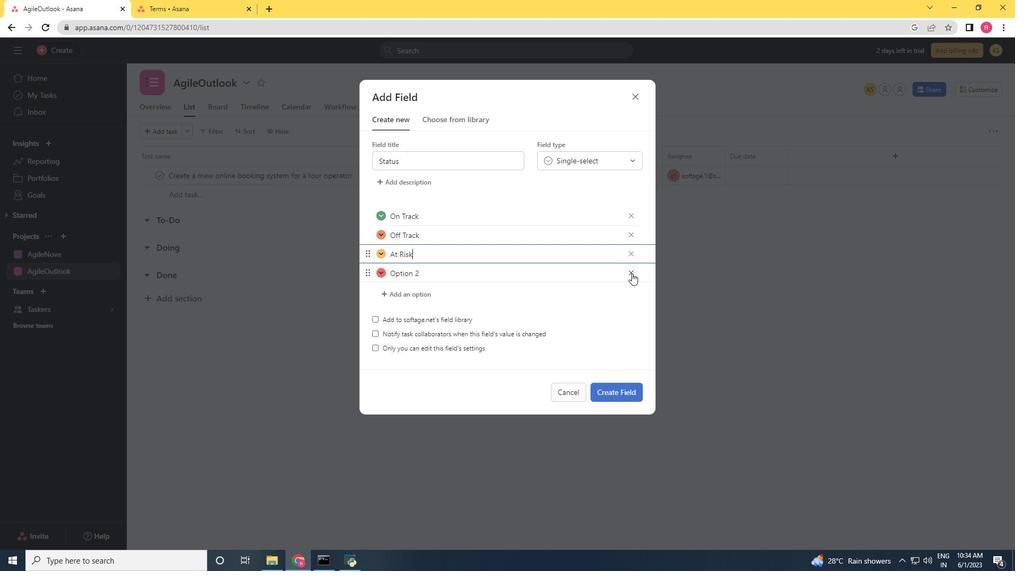 
Action: Mouse moved to (618, 370)
Screenshot: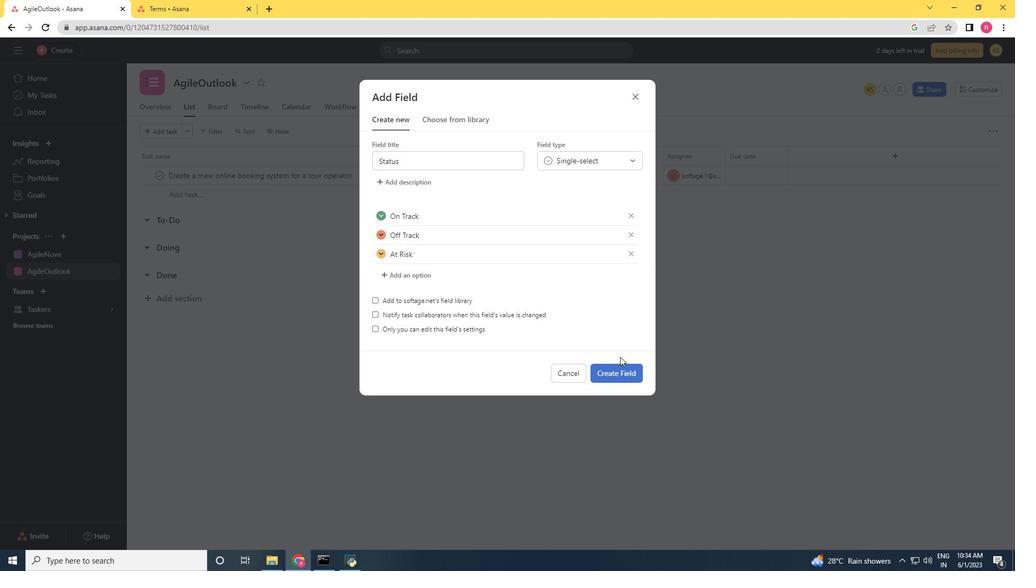 
Action: Mouse pressed left at (618, 370)
Screenshot: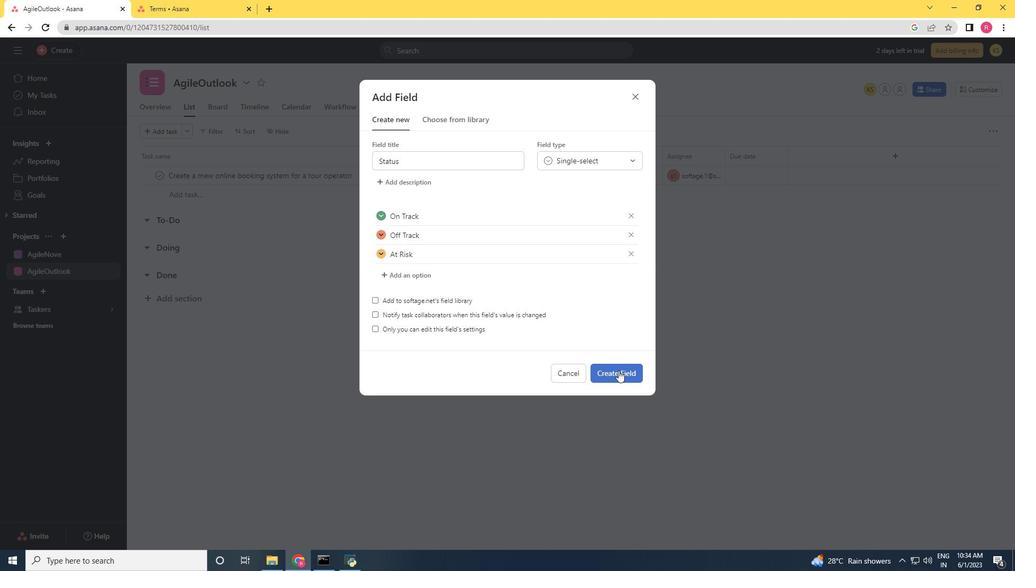 
Action: Mouse moved to (834, 177)
Screenshot: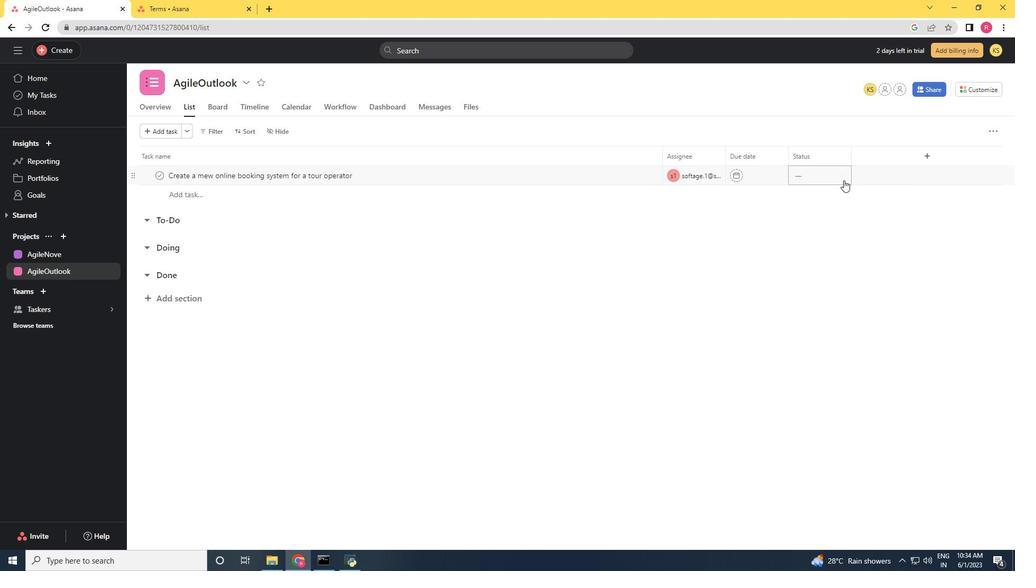 
Action: Mouse pressed left at (834, 177)
Screenshot: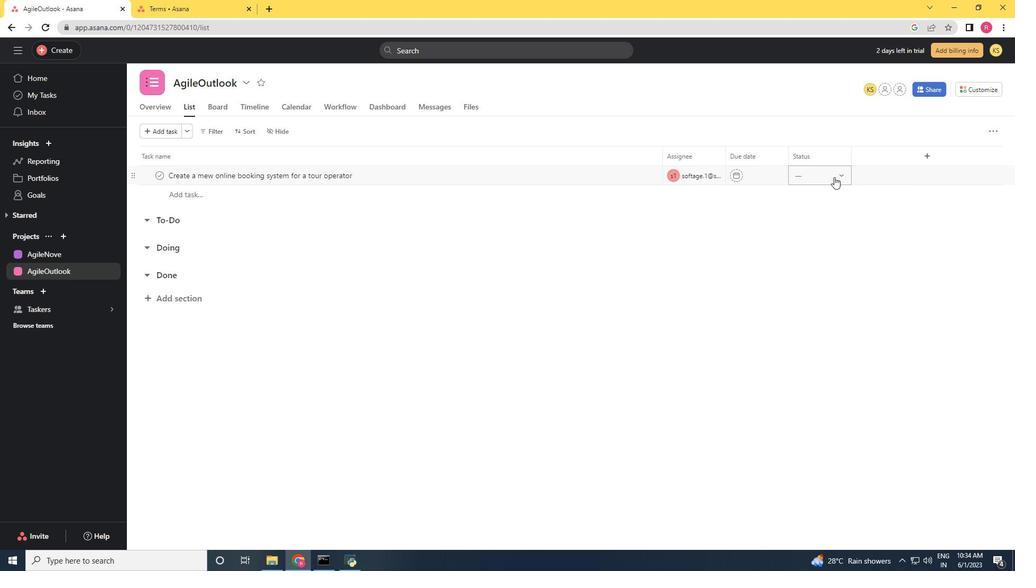 
Action: Mouse moved to (837, 215)
Screenshot: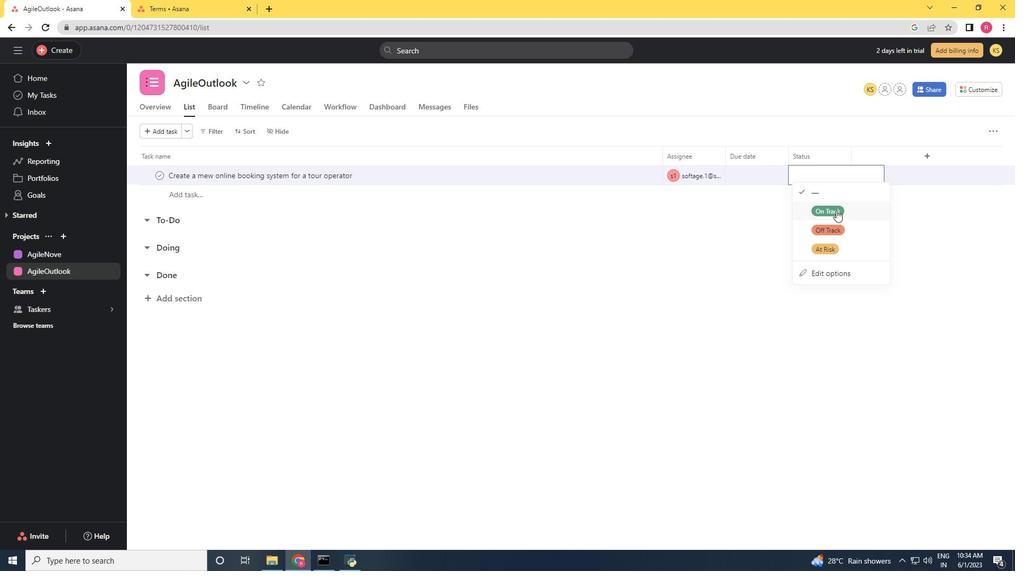 
Action: Mouse pressed left at (837, 215)
Screenshot: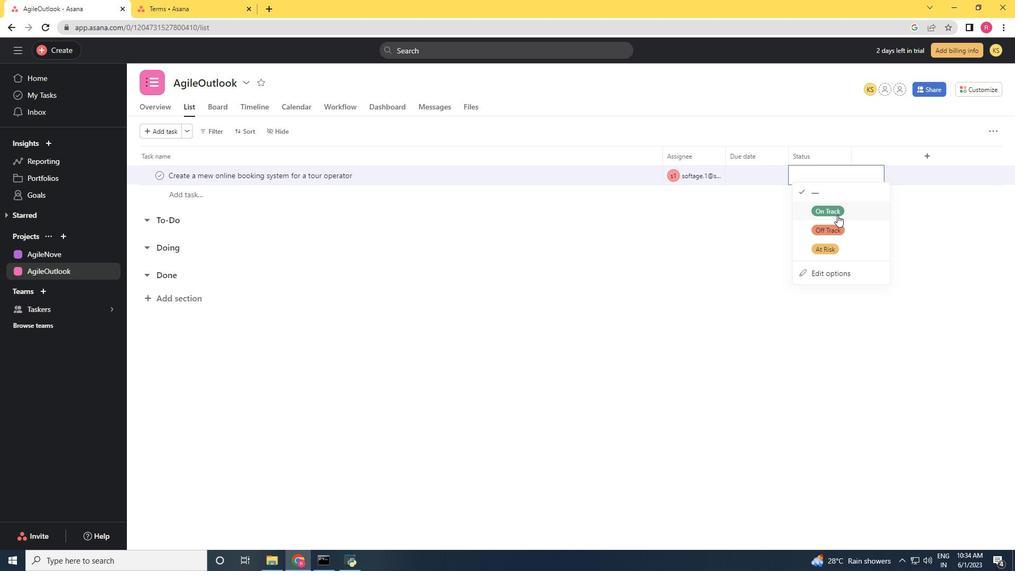 
Action: Mouse moved to (929, 157)
Screenshot: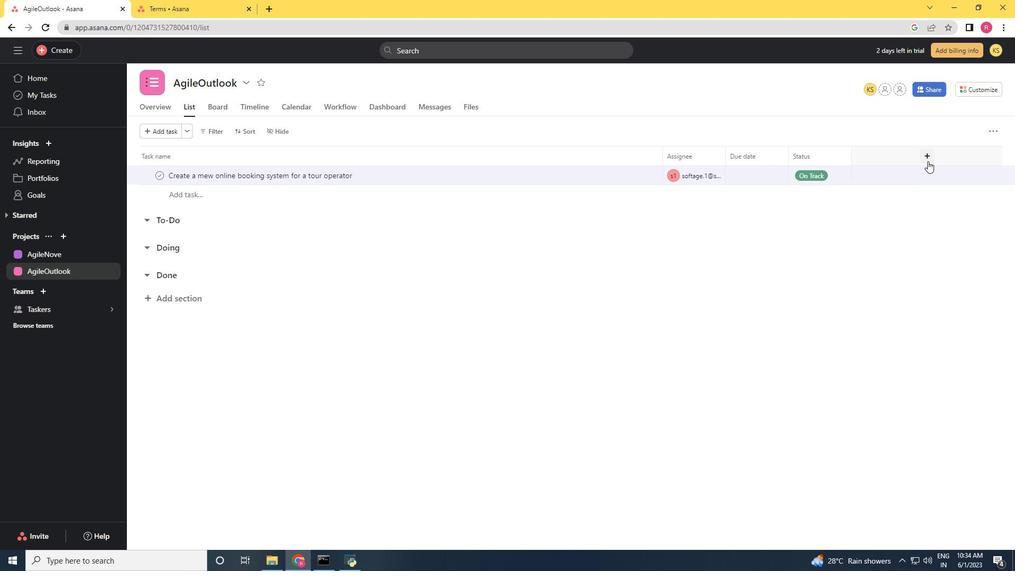
Action: Mouse pressed left at (929, 157)
Screenshot: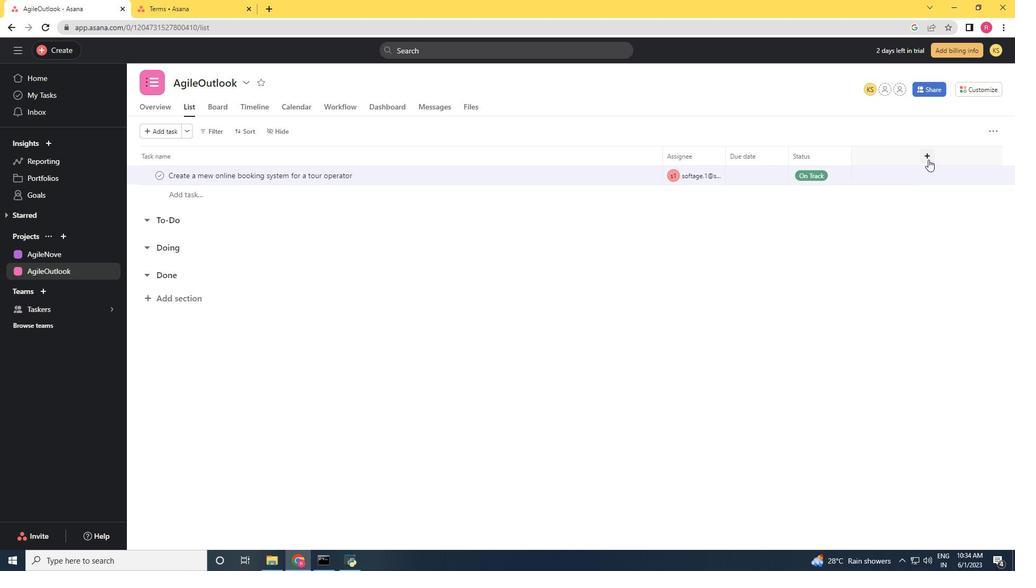 
Action: Mouse moved to (880, 186)
Screenshot: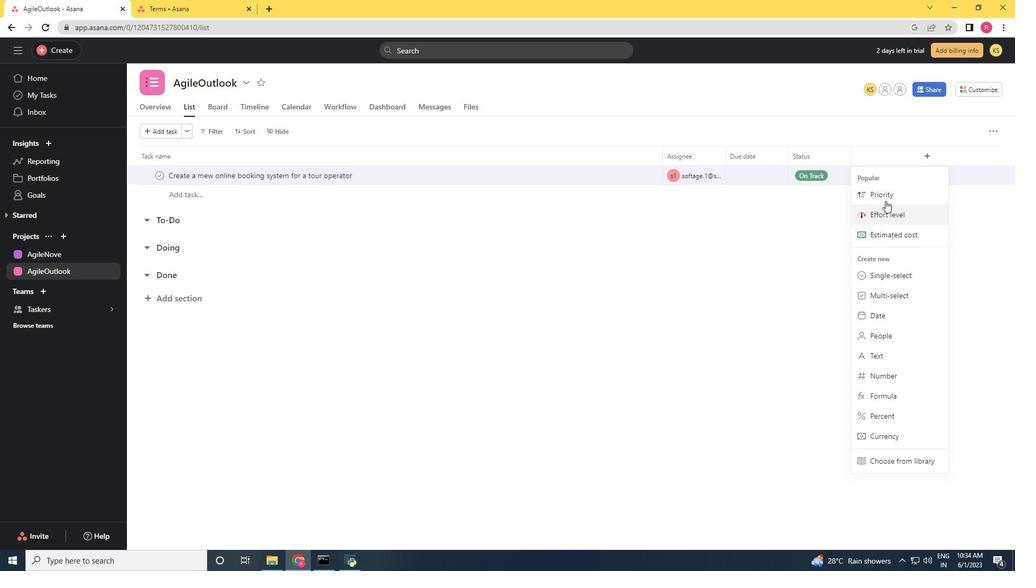 
Action: Mouse pressed left at (880, 186)
Screenshot: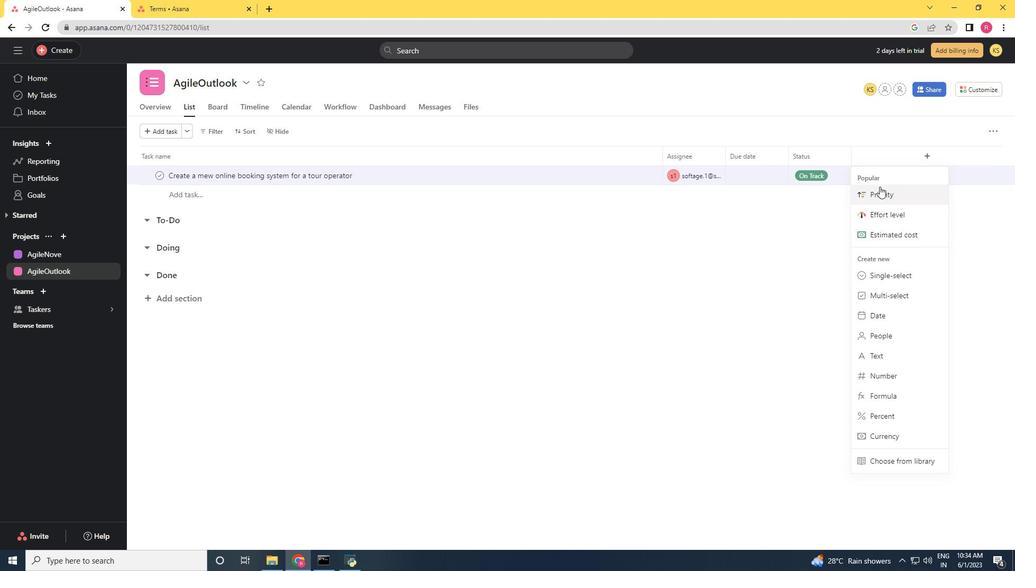 
Action: Mouse moved to (625, 351)
Screenshot: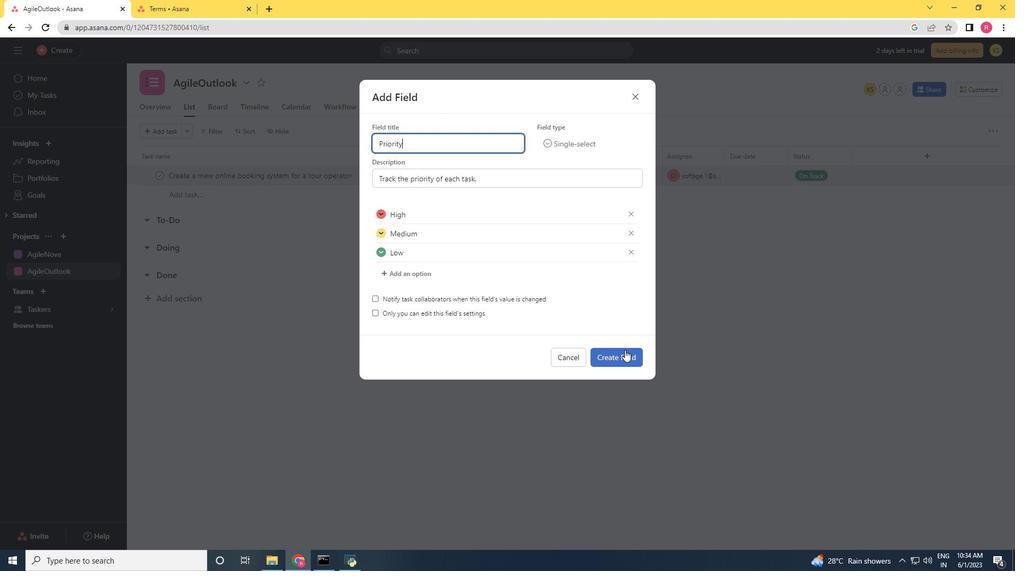 
Action: Mouse pressed left at (625, 351)
Screenshot: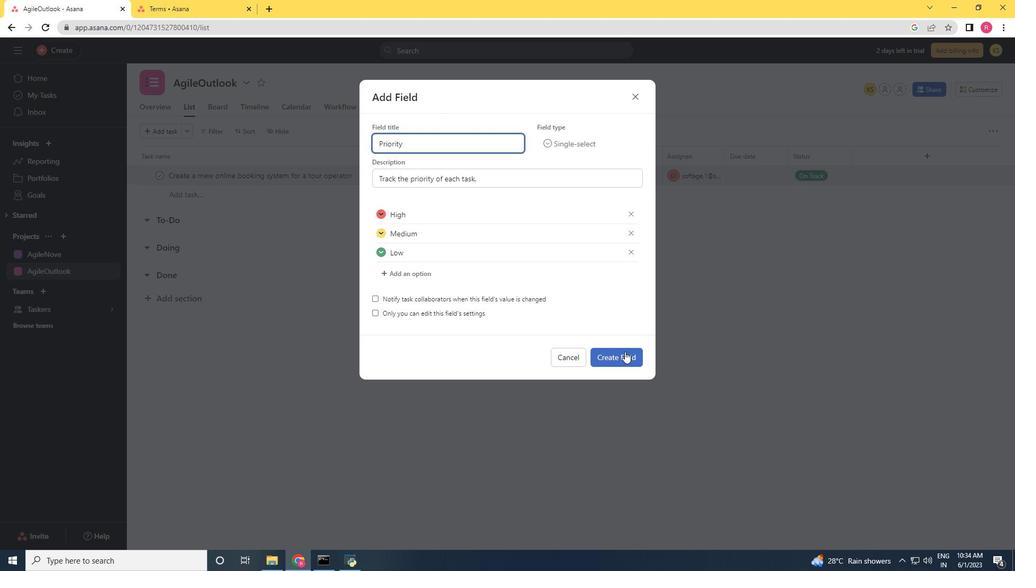 
Action: Mouse moved to (875, 174)
Screenshot: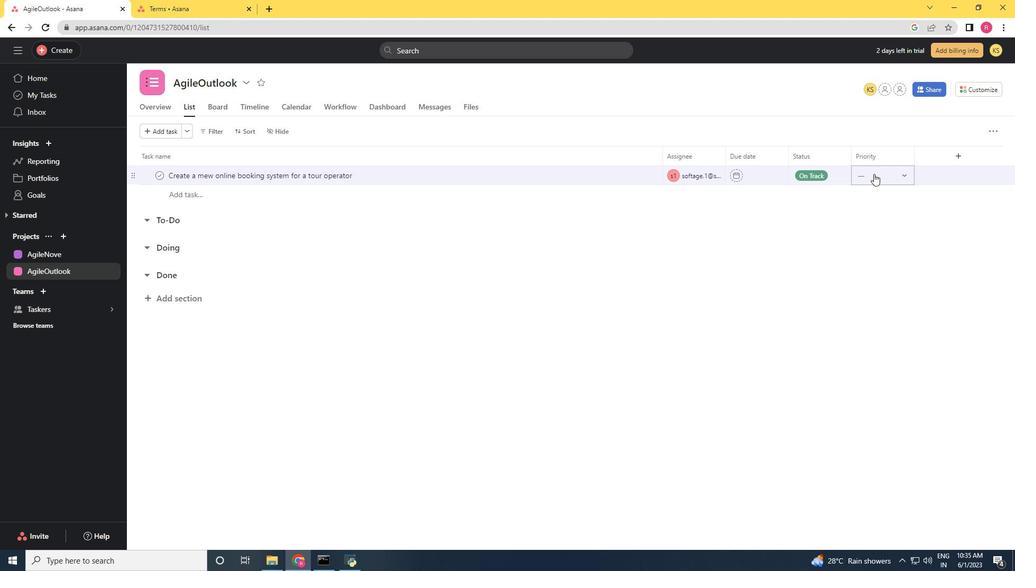 
Action: Mouse pressed left at (875, 174)
Screenshot: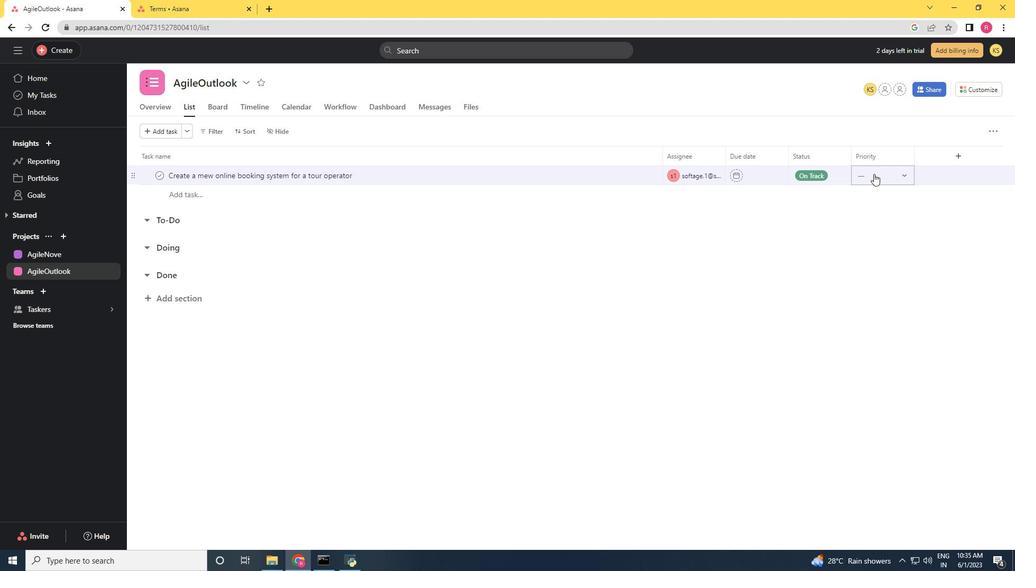 
Action: Mouse moved to (893, 250)
Screenshot: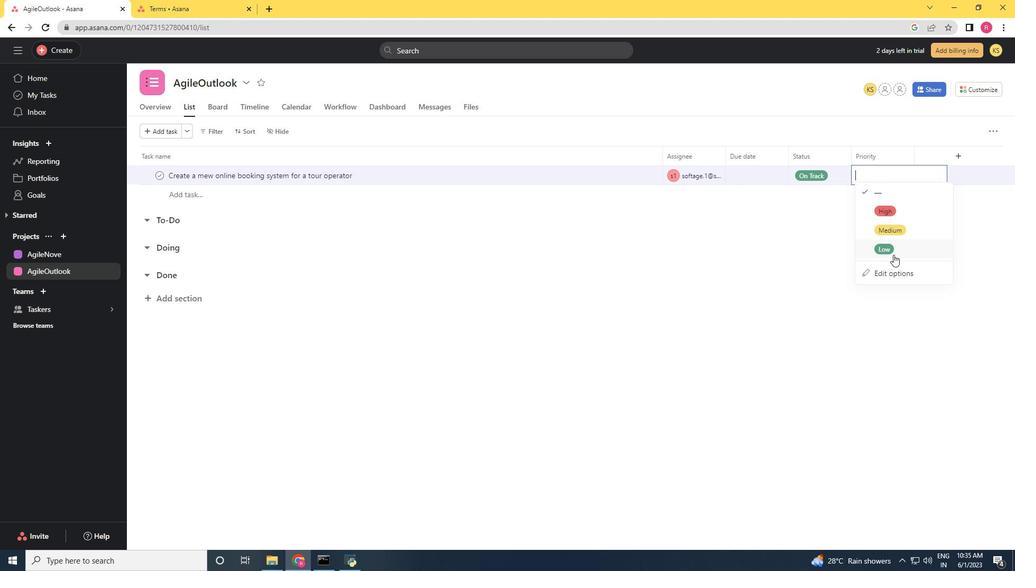 
Action: Mouse pressed left at (893, 250)
Screenshot: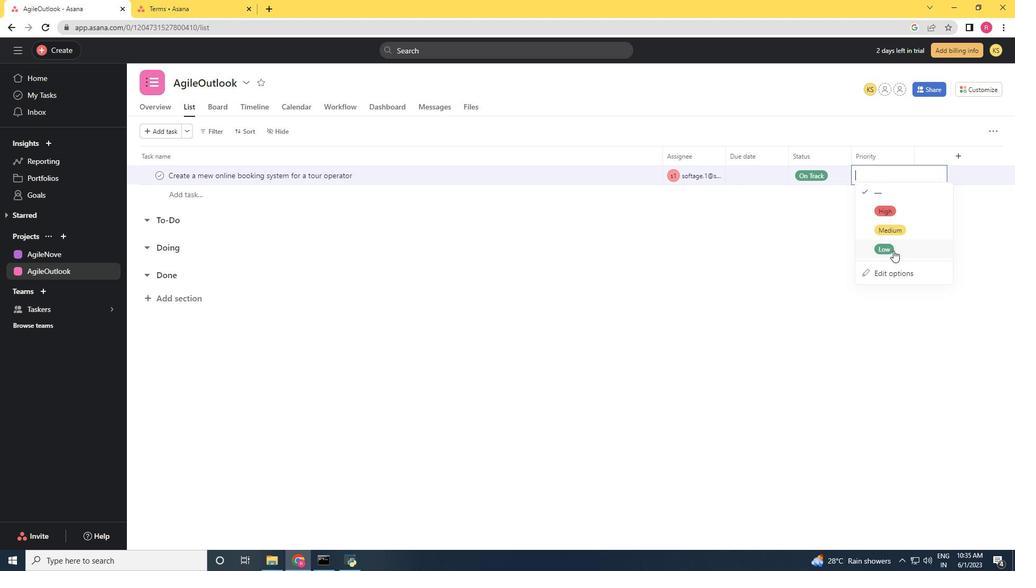 
Action: Mouse moved to (870, 264)
Screenshot: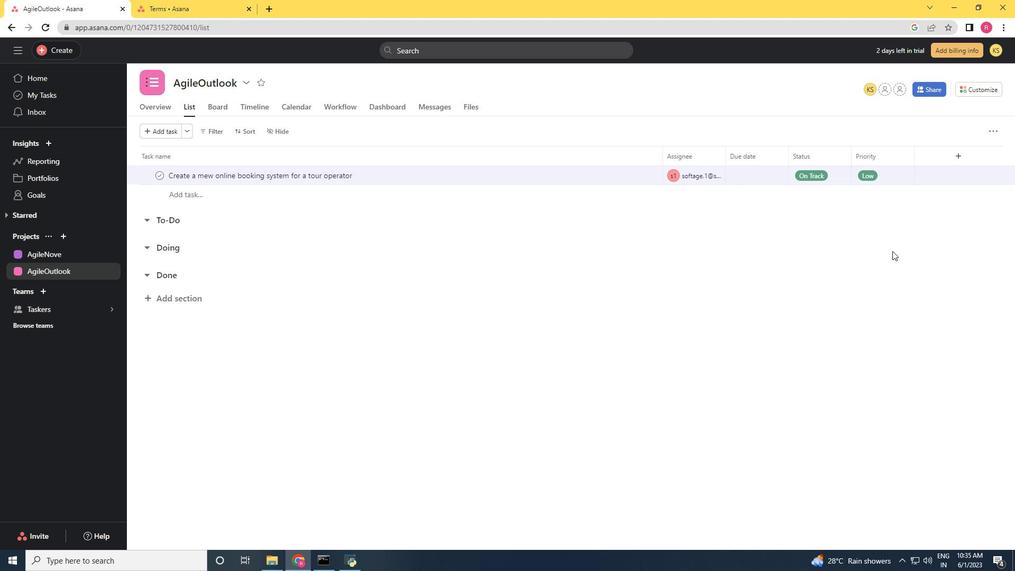 
